 Task: Search one way flight ticket for 4 adults, 2 children, 2 infants in seat and 1 infant on lap in economy from North Bend: Southwest Oregon Regional Airport (was North Bend Municipal) to Greensboro: Piedmont Triad International Airport on 5-1-2023. Choice of flights is Delta. Number of bags: 10 checked bags. Price is upto 30000. Outbound departure time preference is 18:45.
Action: Mouse moved to (243, 322)
Screenshot: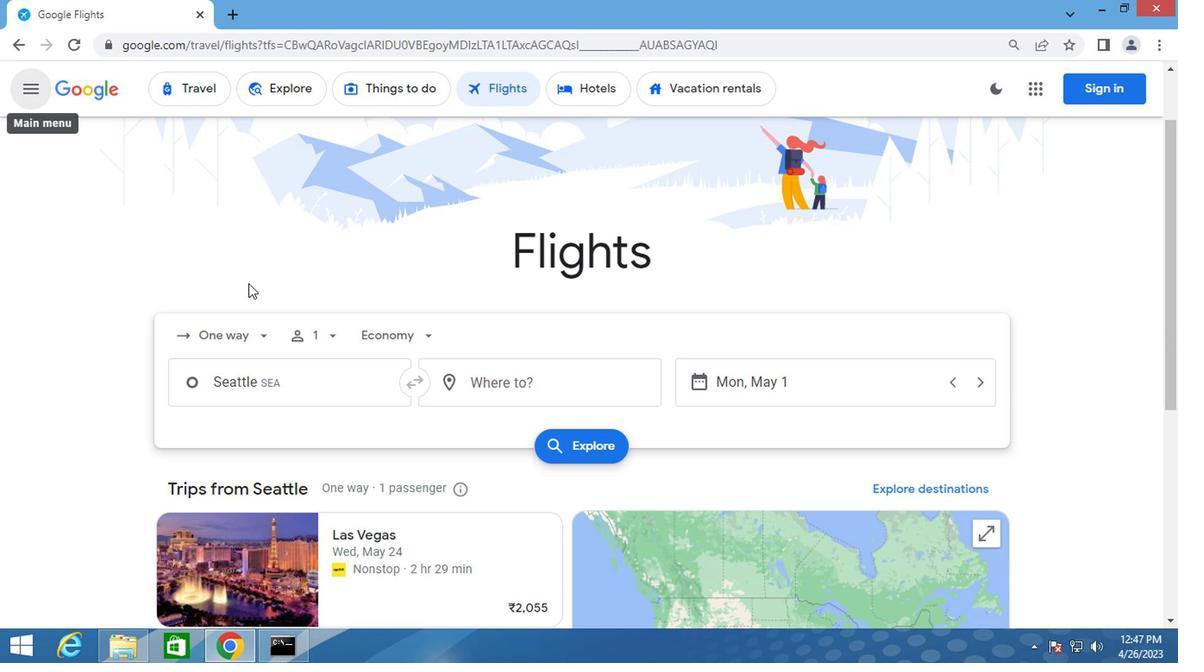 
Action: Mouse pressed left at (243, 322)
Screenshot: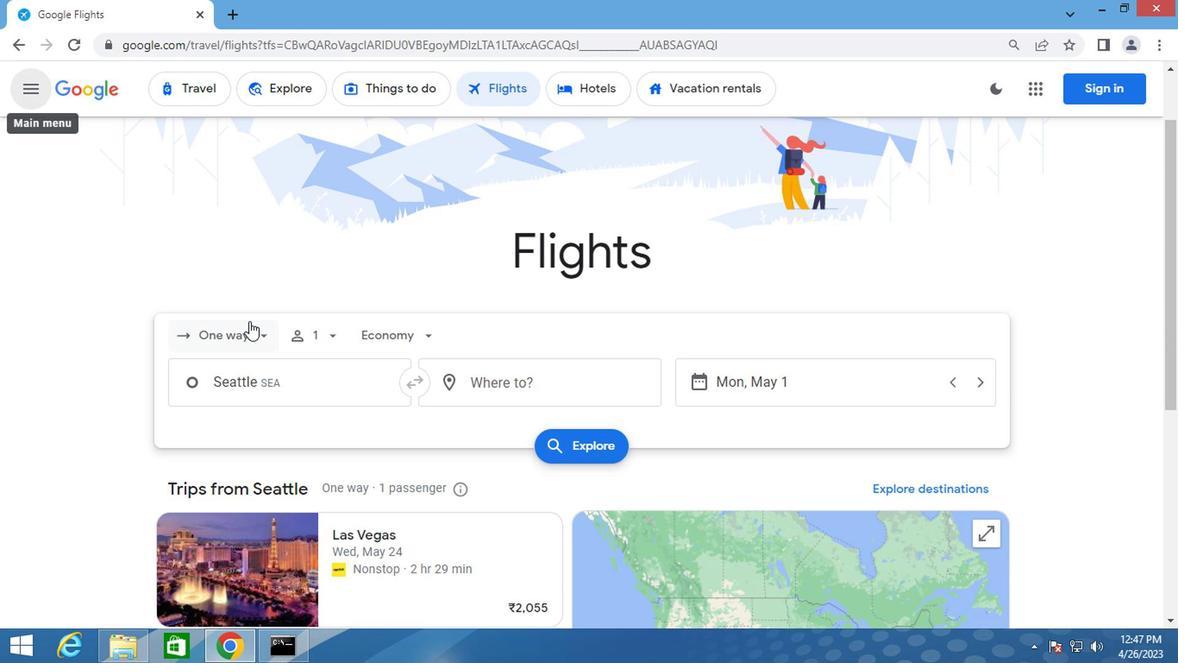 
Action: Mouse moved to (229, 407)
Screenshot: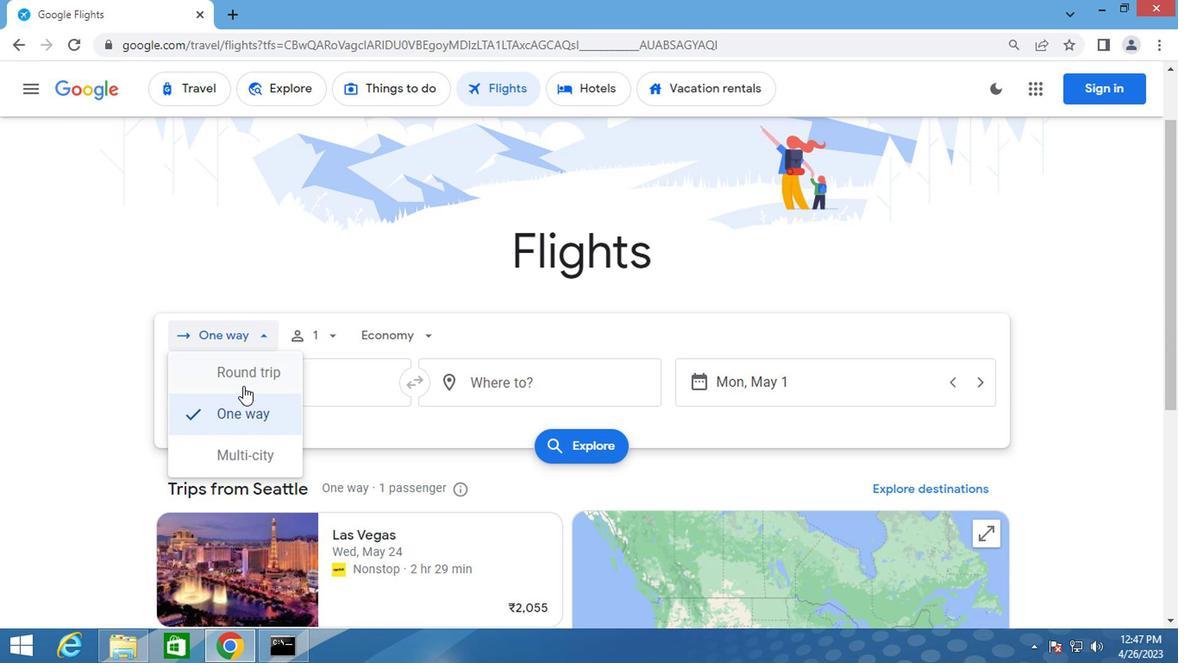 
Action: Mouse pressed left at (229, 407)
Screenshot: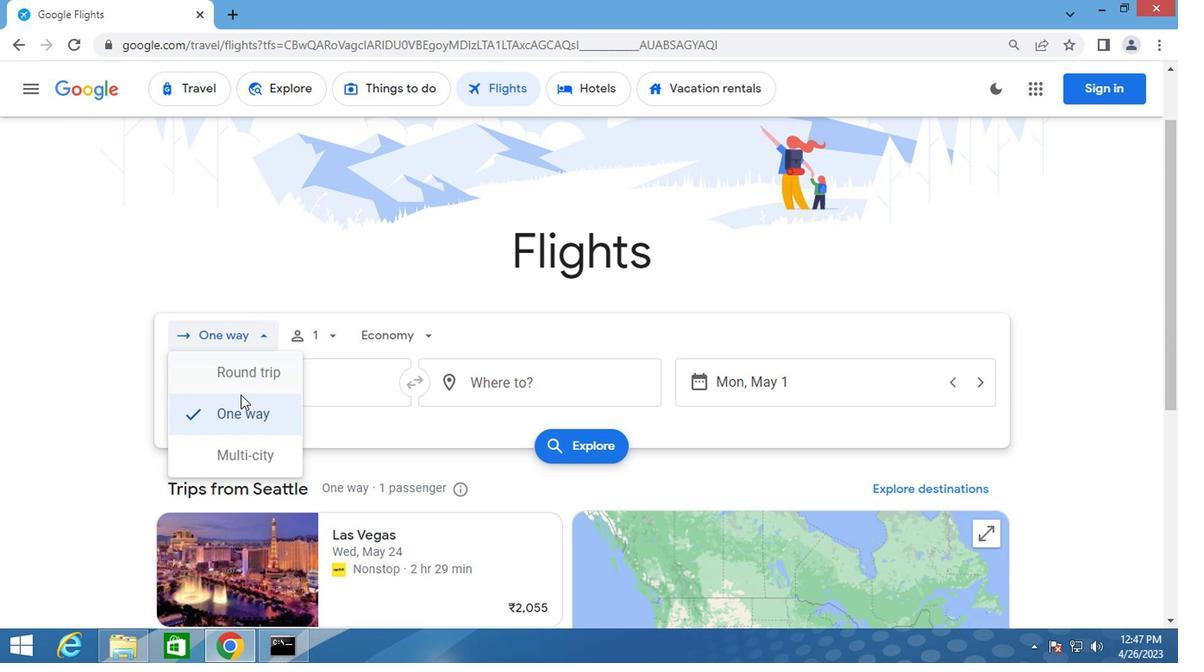 
Action: Mouse moved to (329, 332)
Screenshot: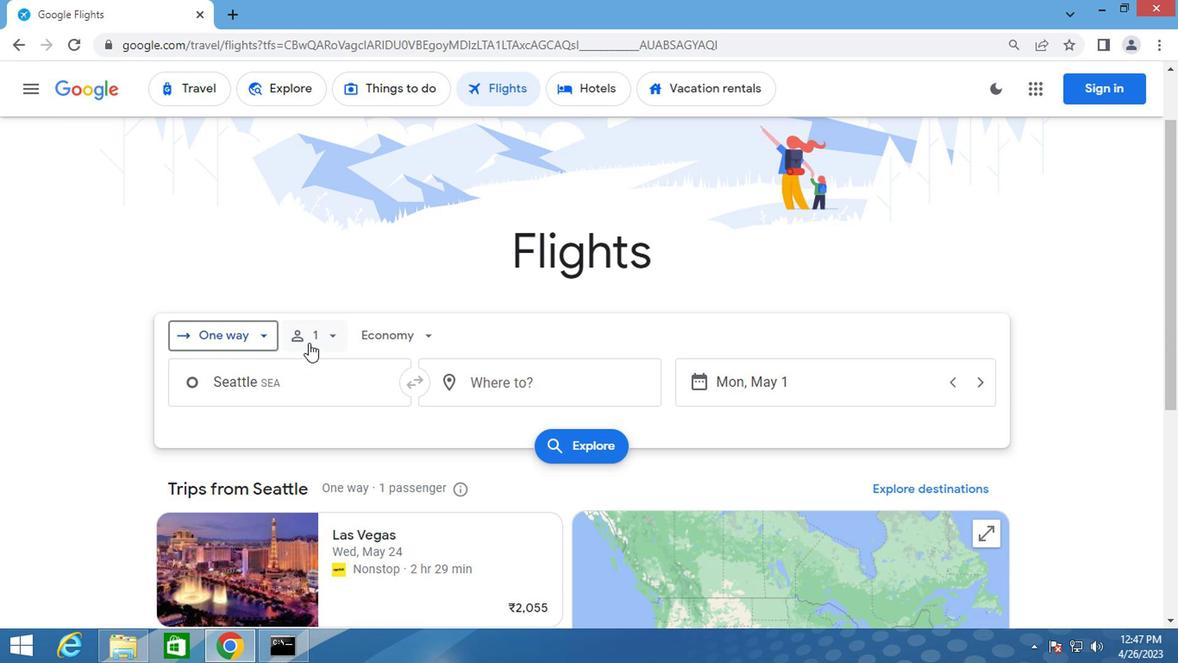 
Action: Mouse pressed left at (329, 332)
Screenshot: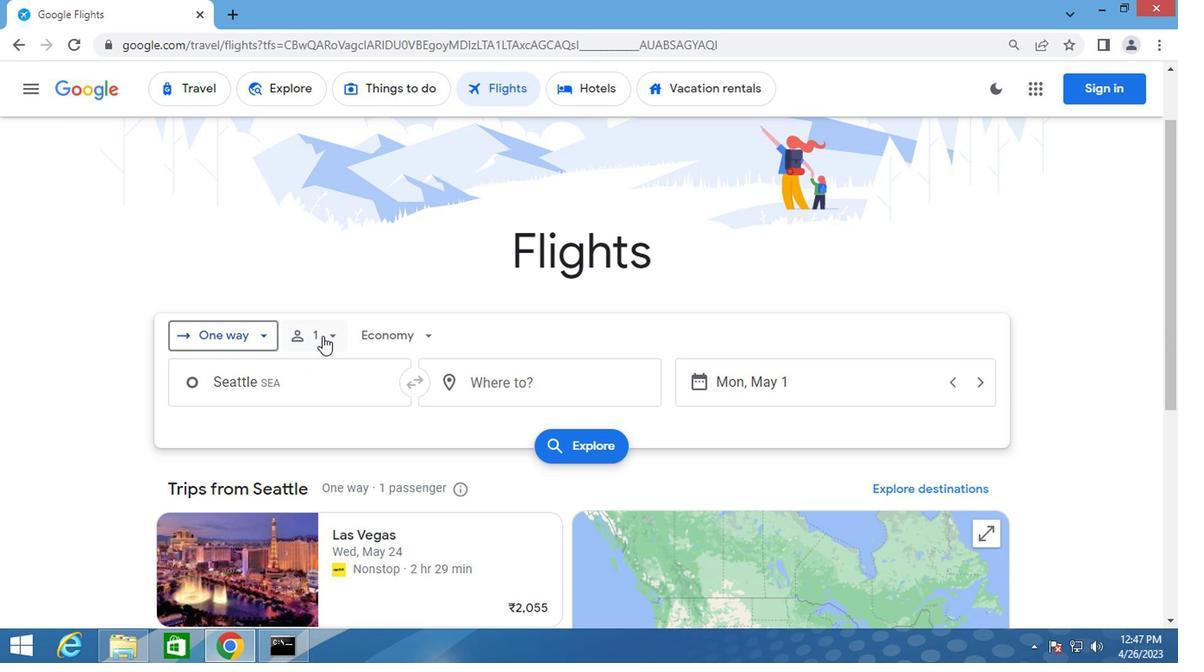 
Action: Mouse moved to (458, 379)
Screenshot: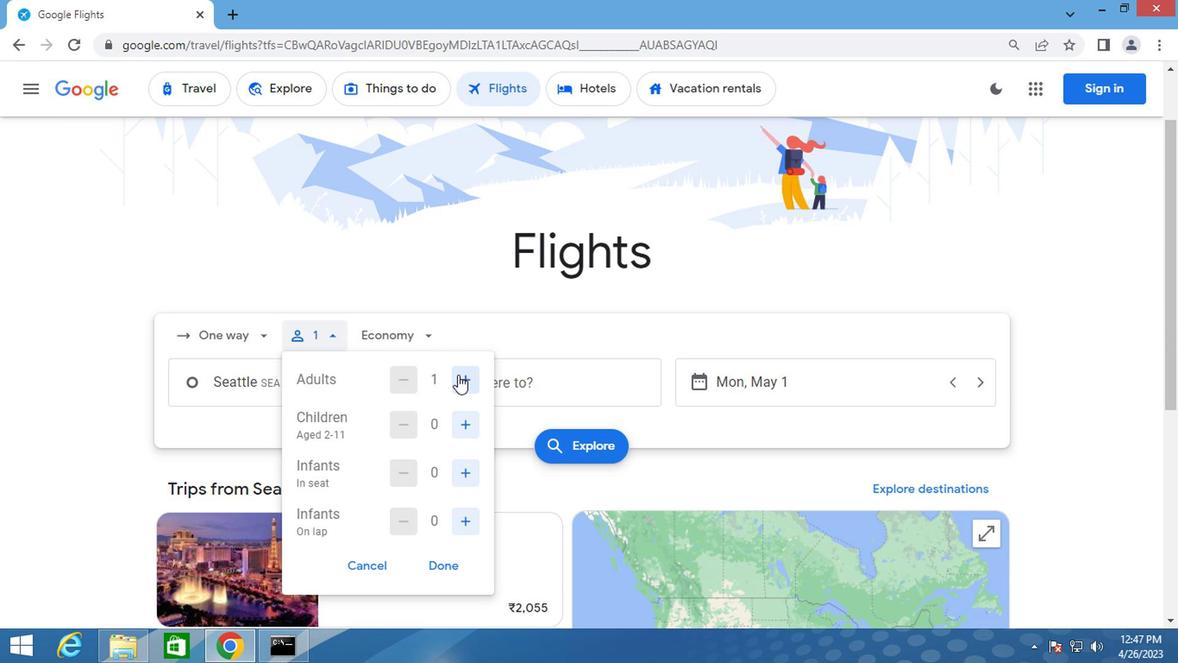 
Action: Mouse pressed left at (458, 379)
Screenshot: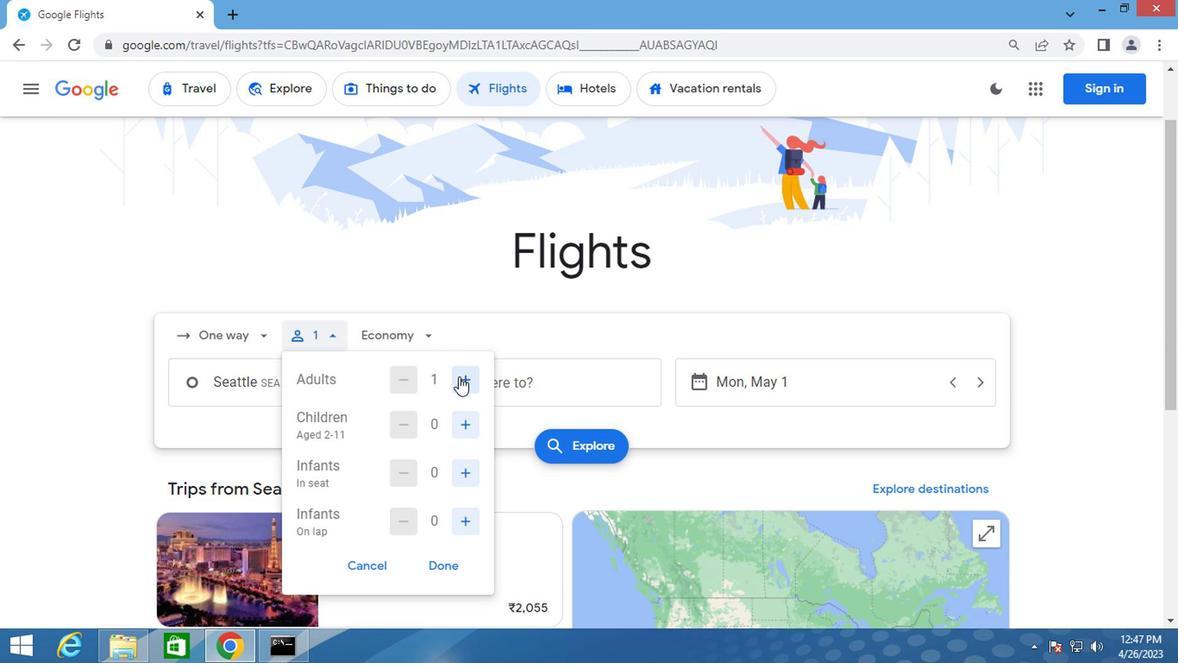 
Action: Mouse moved to (459, 379)
Screenshot: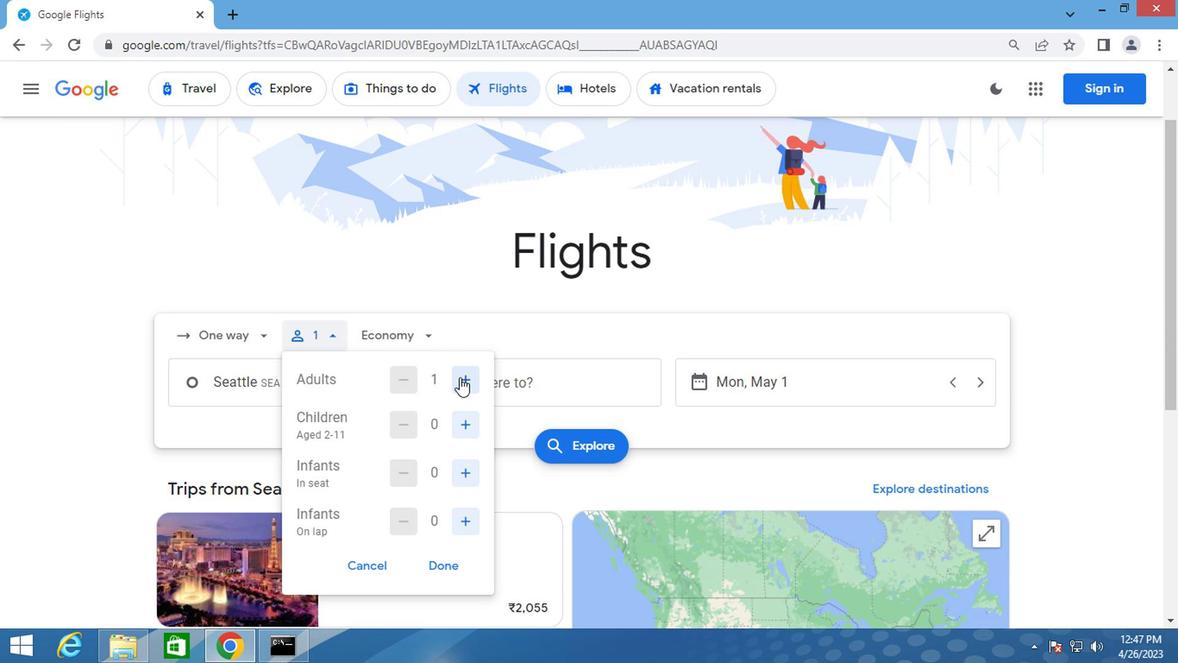 
Action: Mouse pressed left at (459, 379)
Screenshot: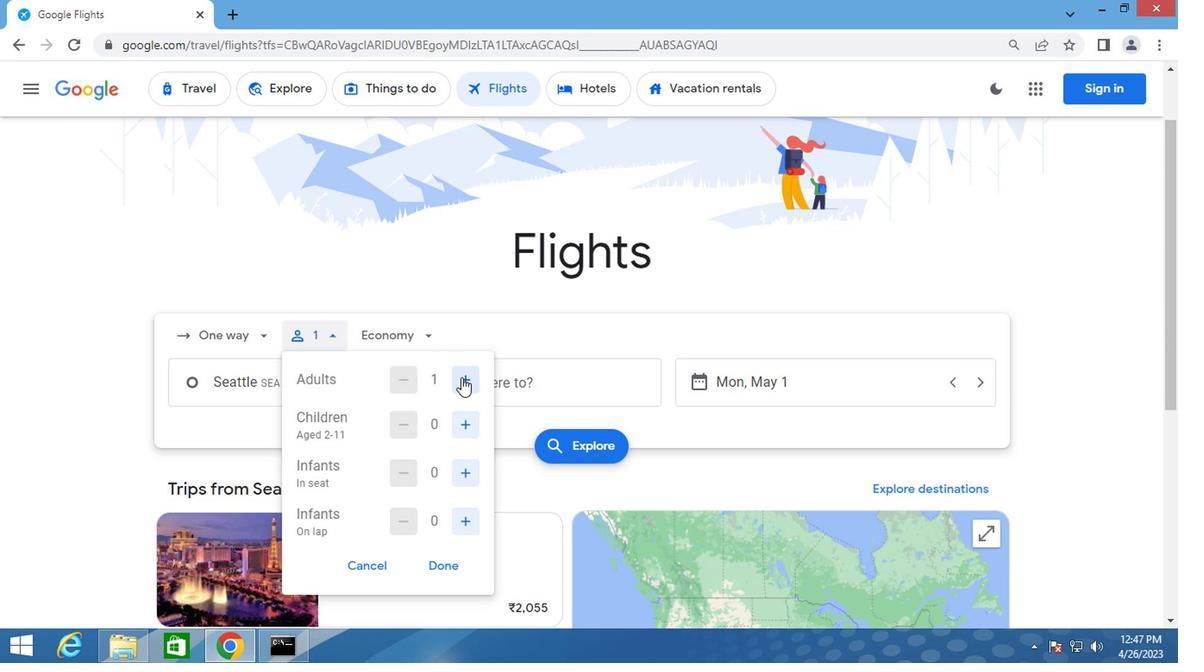 
Action: Mouse moved to (460, 379)
Screenshot: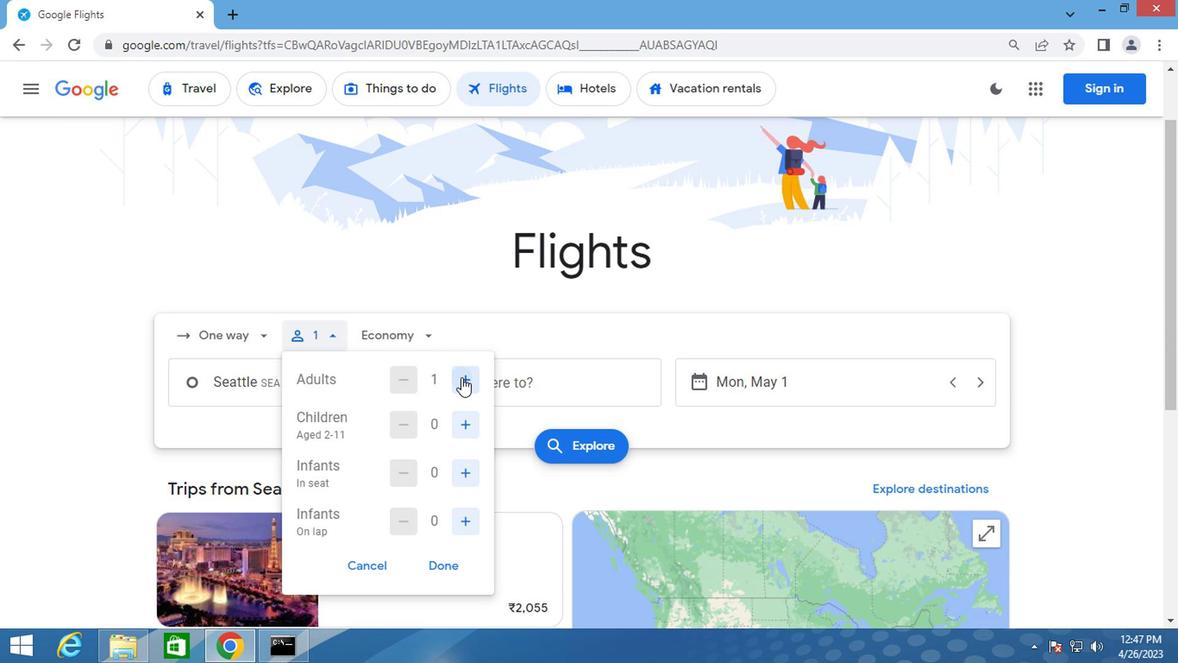 
Action: Mouse pressed left at (460, 379)
Screenshot: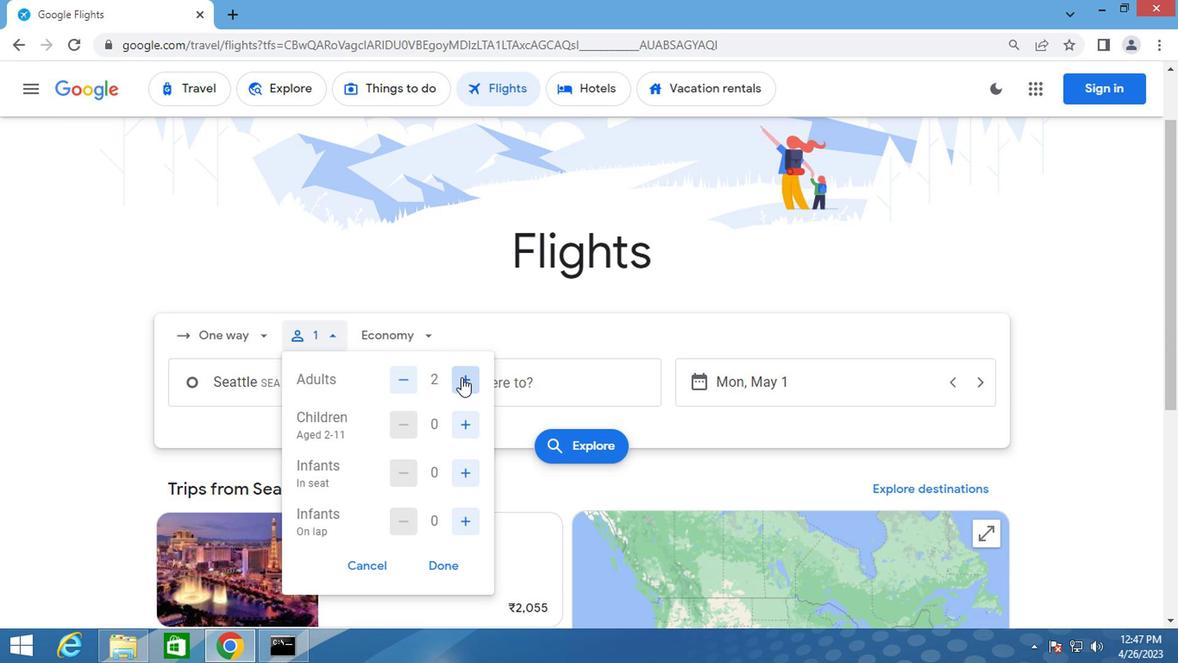 
Action: Mouse moved to (464, 423)
Screenshot: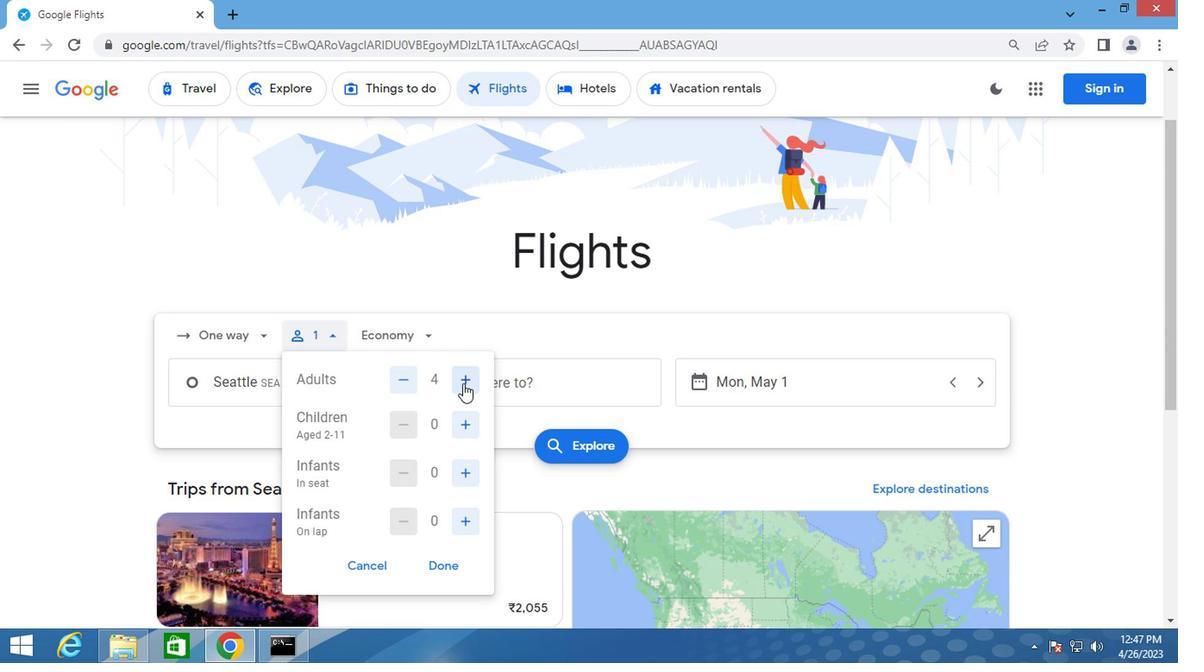 
Action: Mouse pressed left at (464, 423)
Screenshot: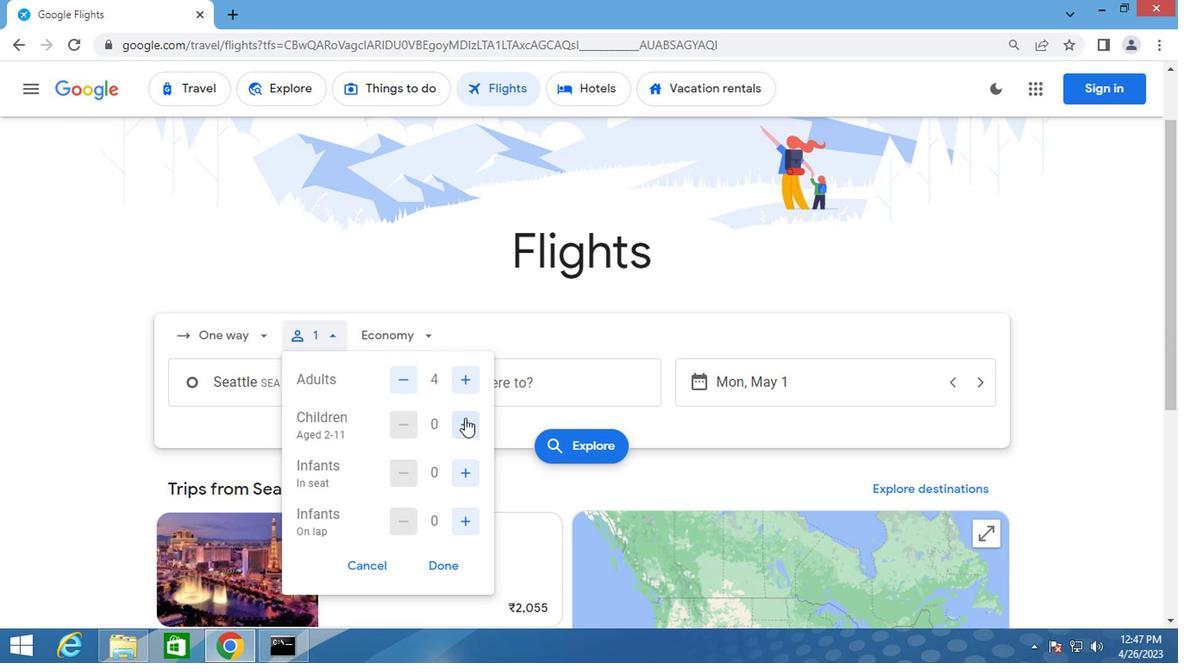 
Action: Mouse pressed left at (464, 423)
Screenshot: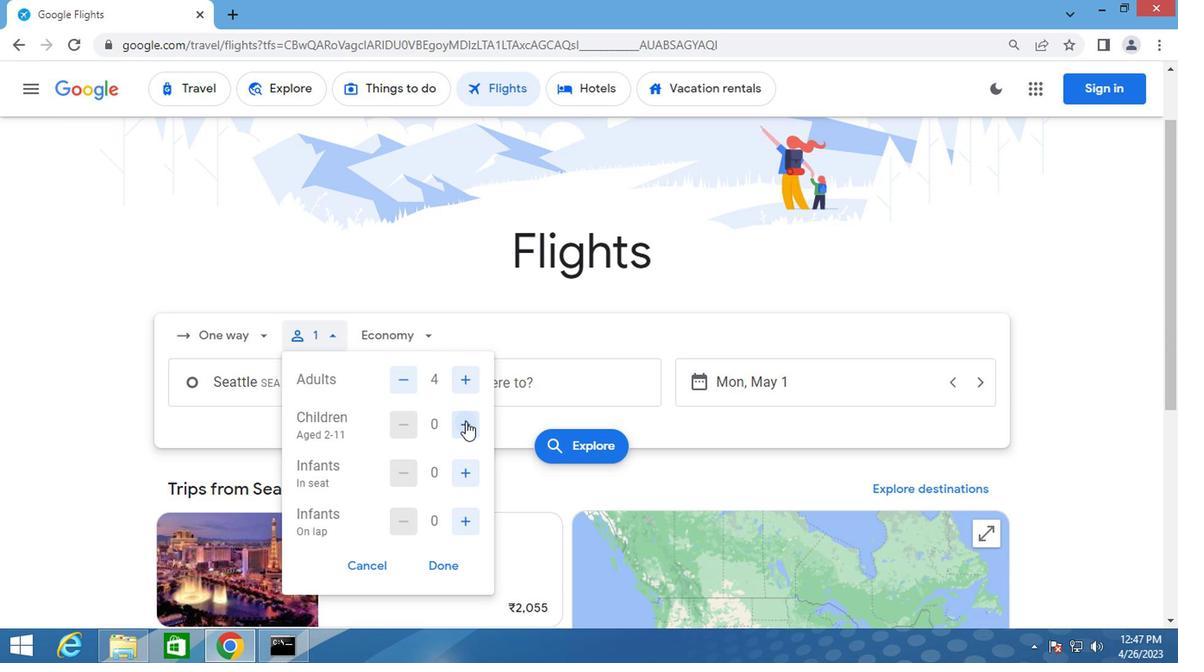 
Action: Mouse moved to (461, 464)
Screenshot: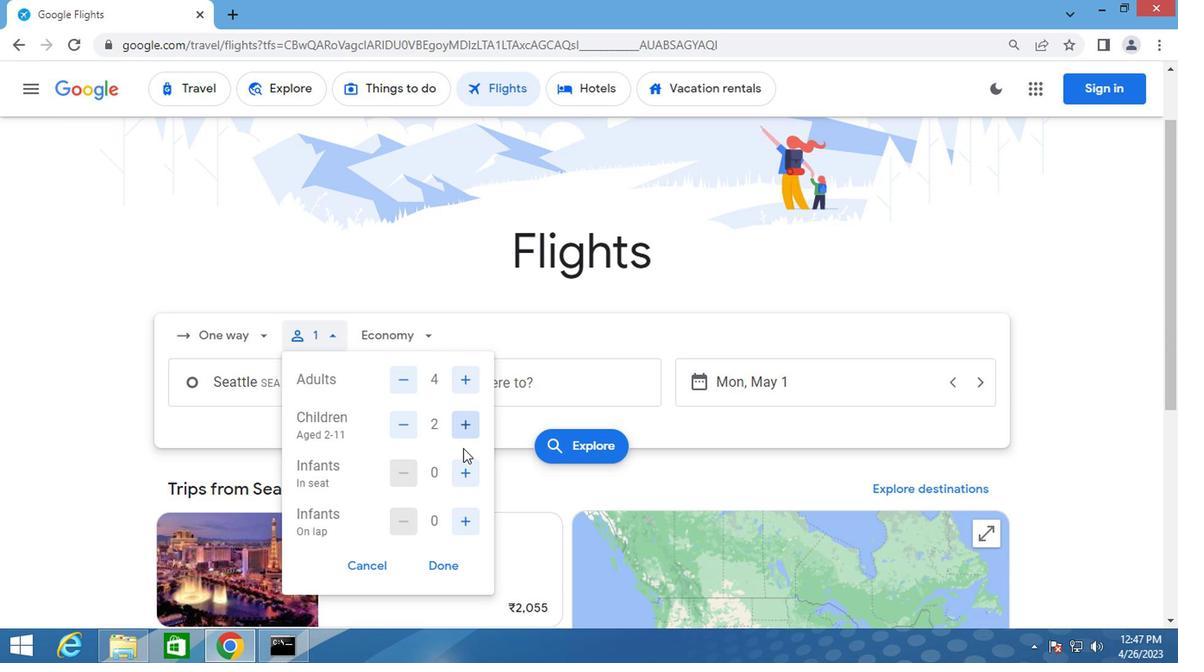 
Action: Mouse pressed left at (461, 464)
Screenshot: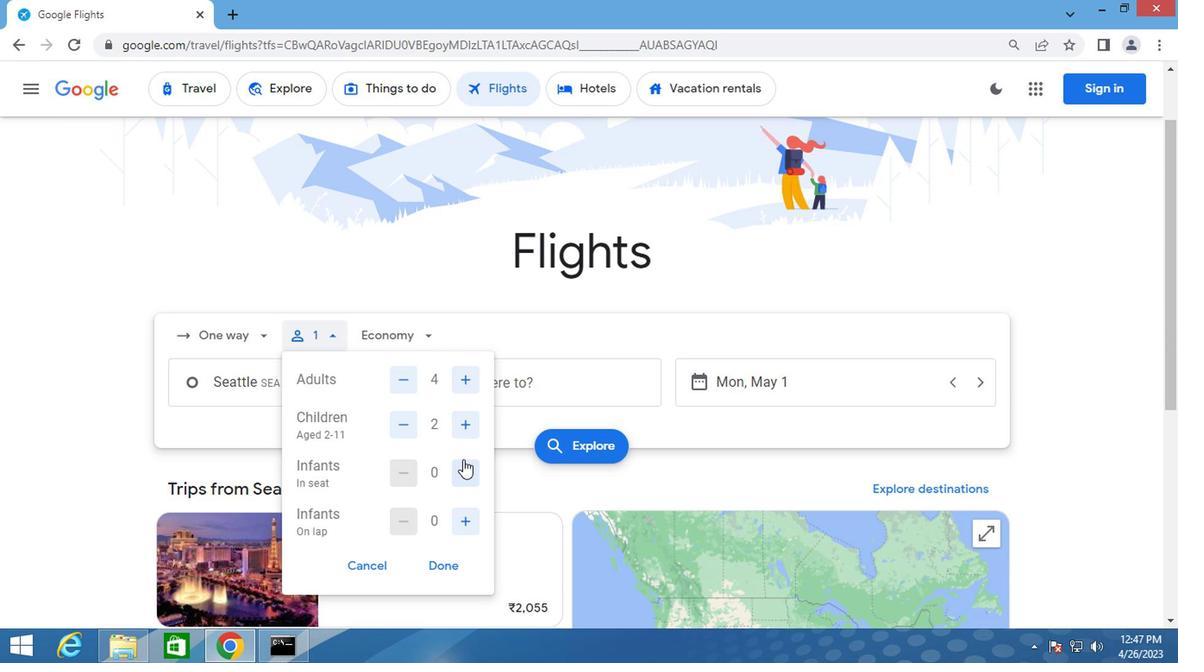 
Action: Mouse pressed left at (461, 464)
Screenshot: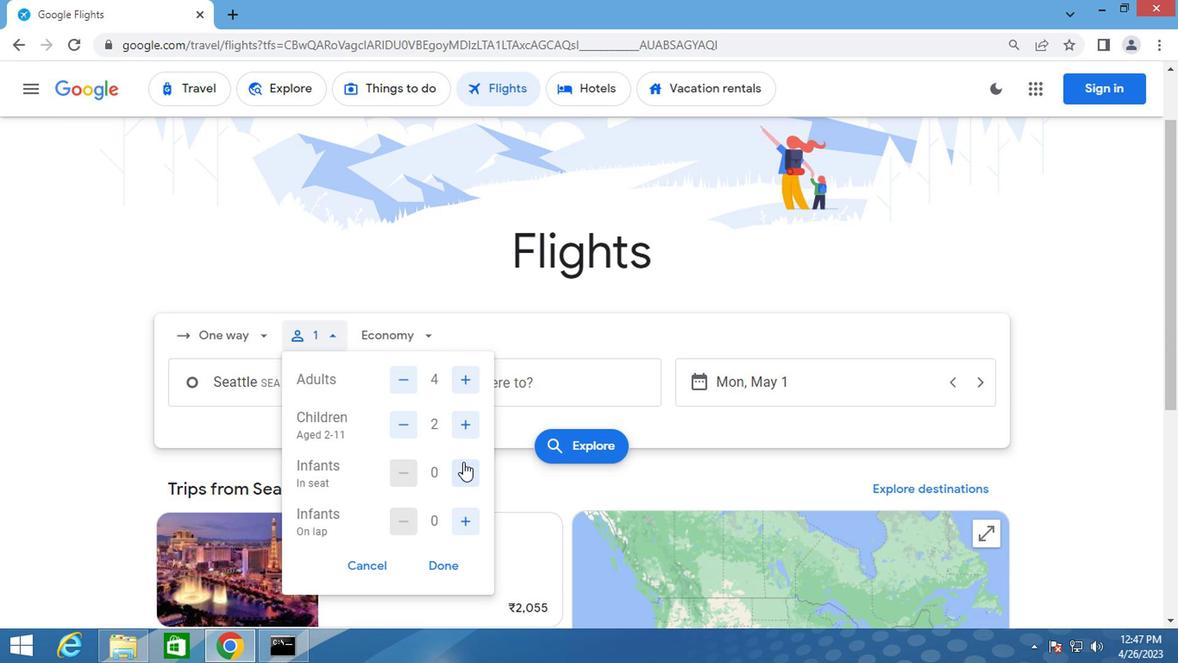 
Action: Mouse moved to (462, 519)
Screenshot: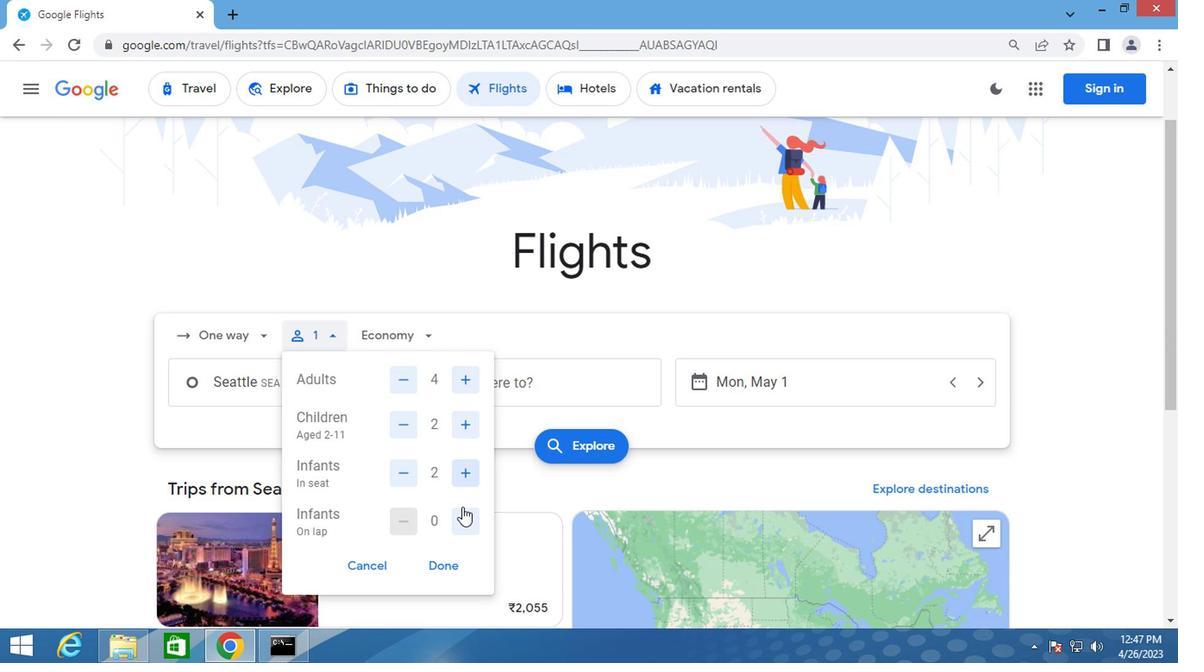 
Action: Mouse pressed left at (462, 519)
Screenshot: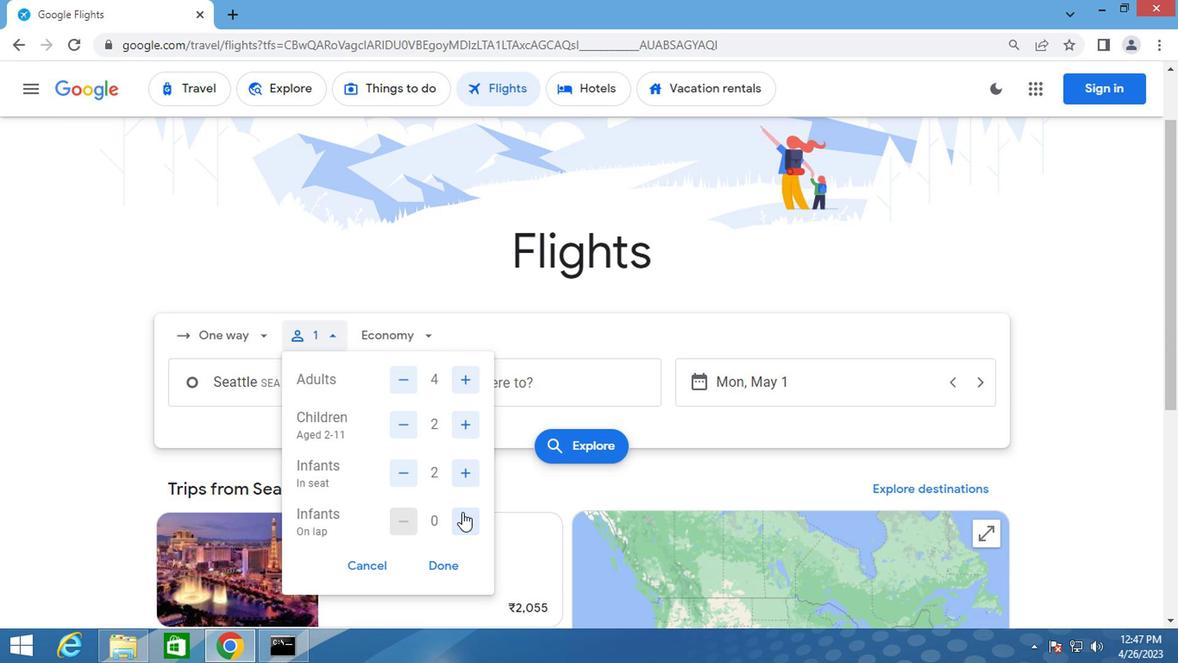 
Action: Mouse moved to (419, 333)
Screenshot: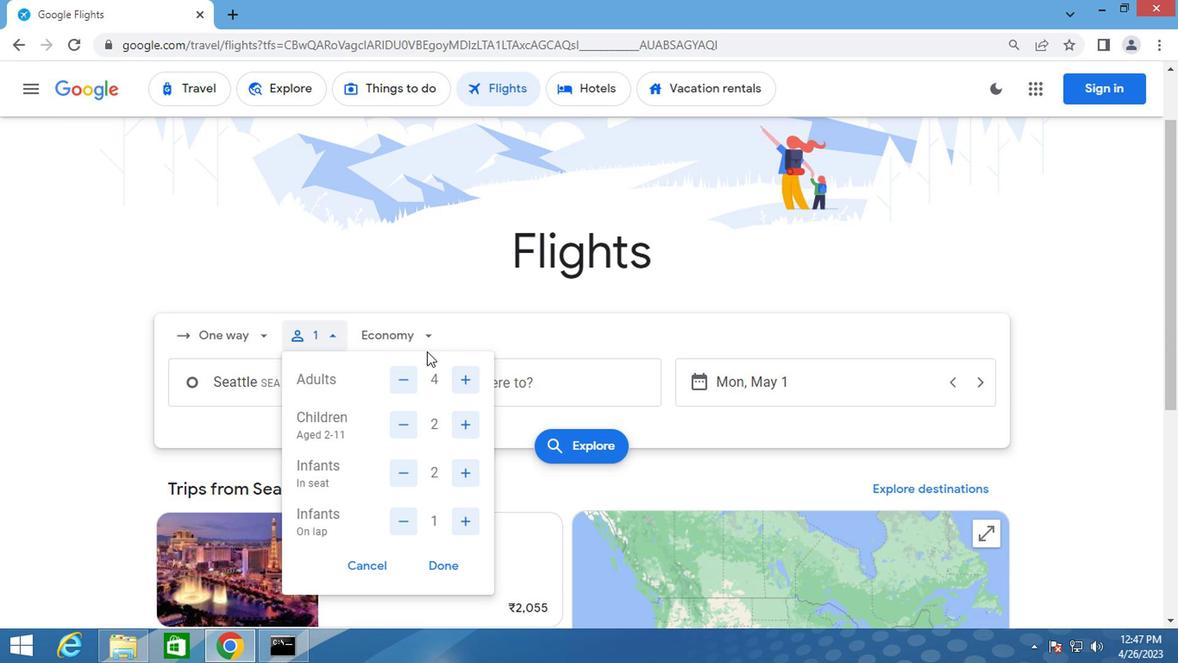 
Action: Mouse pressed left at (419, 333)
Screenshot: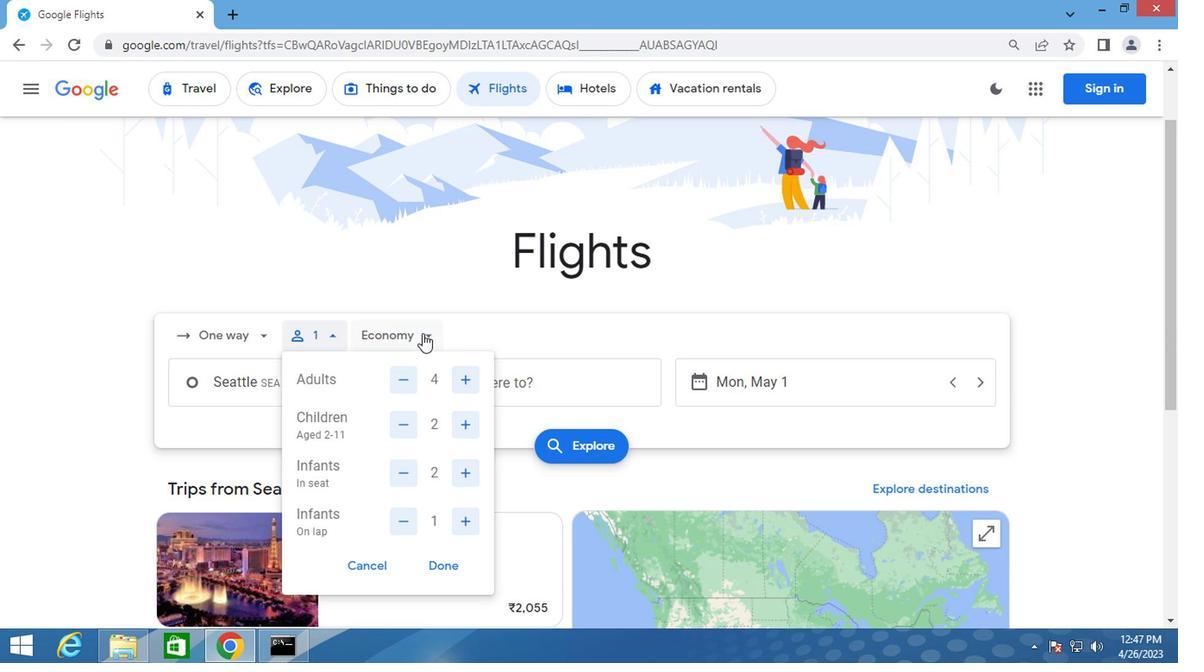 
Action: Mouse moved to (445, 375)
Screenshot: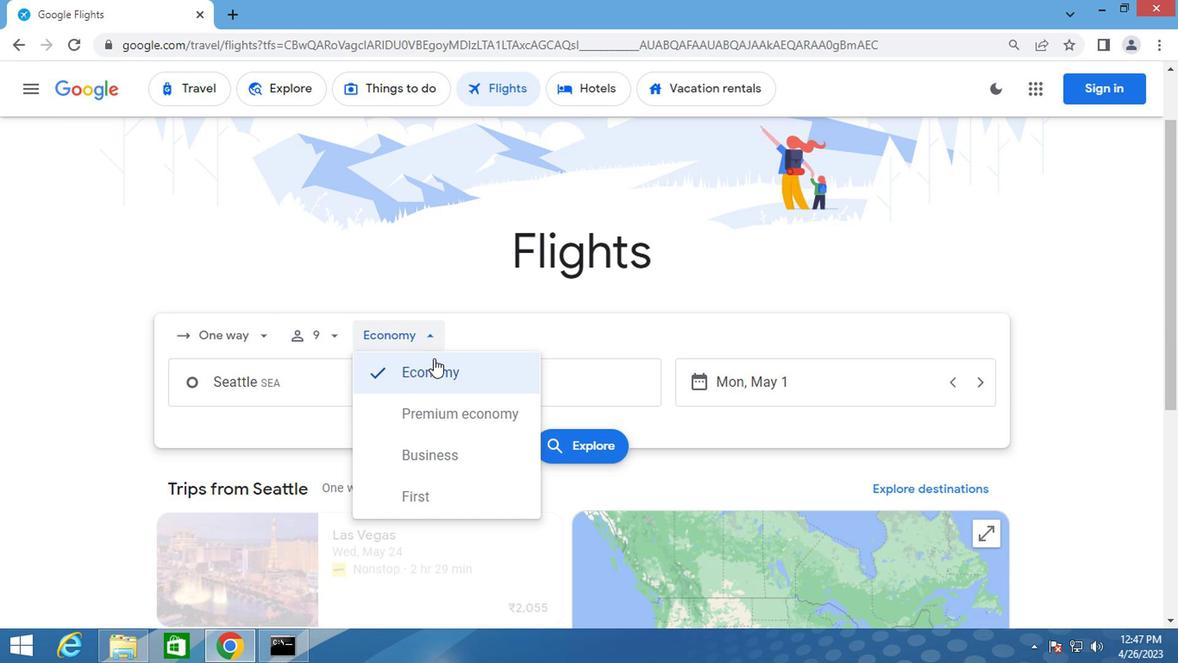 
Action: Mouse pressed left at (445, 375)
Screenshot: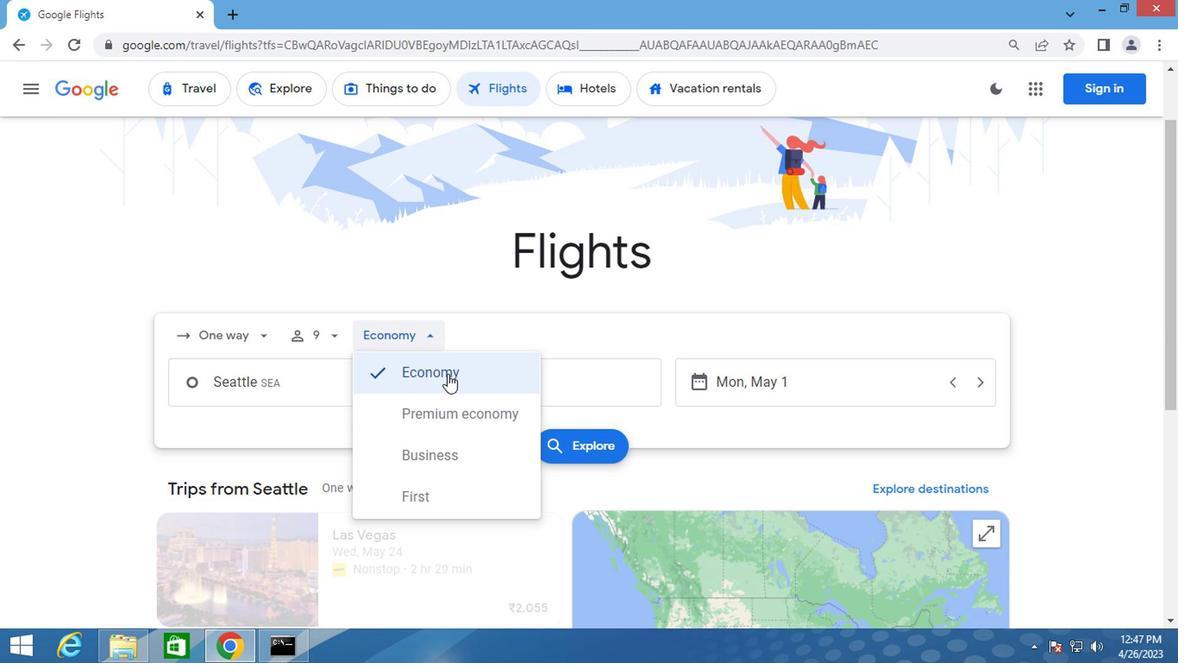 
Action: Mouse moved to (327, 384)
Screenshot: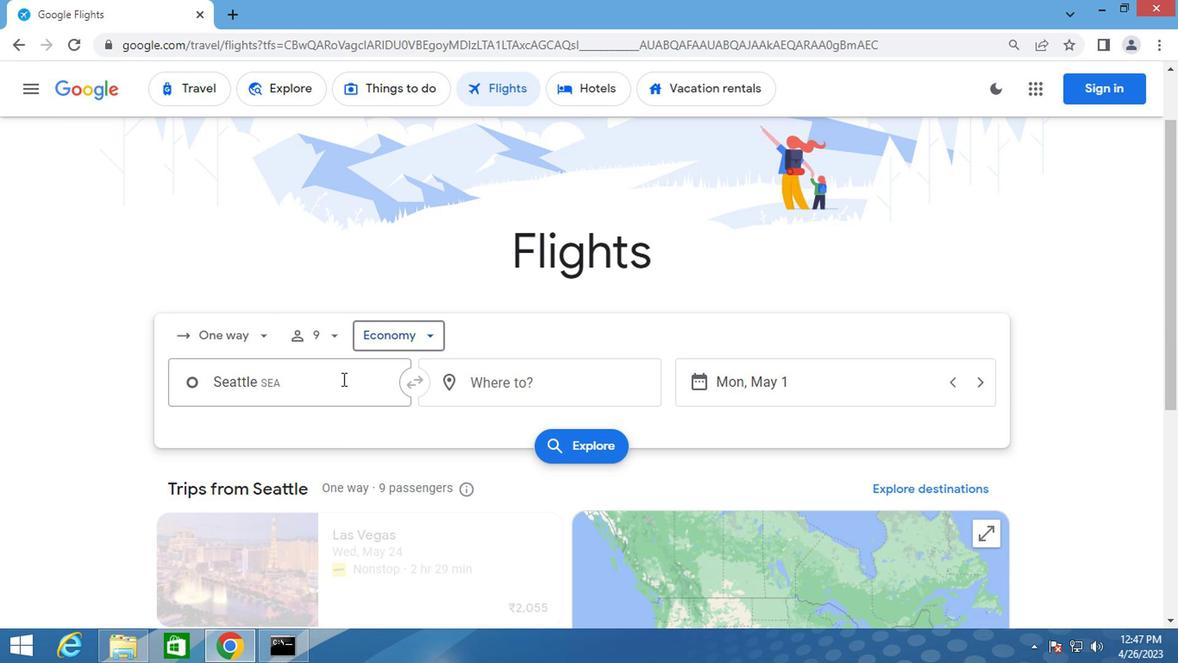
Action: Mouse pressed left at (327, 384)
Screenshot: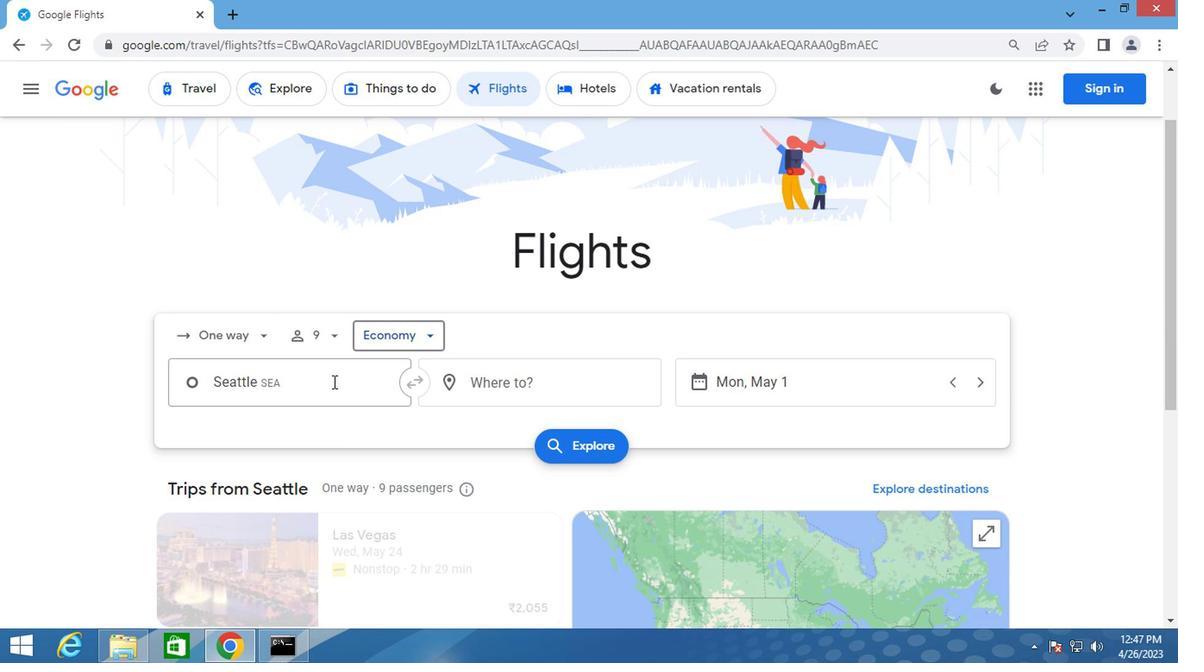 
Action: Key pressed north<Key.space>bend
Screenshot: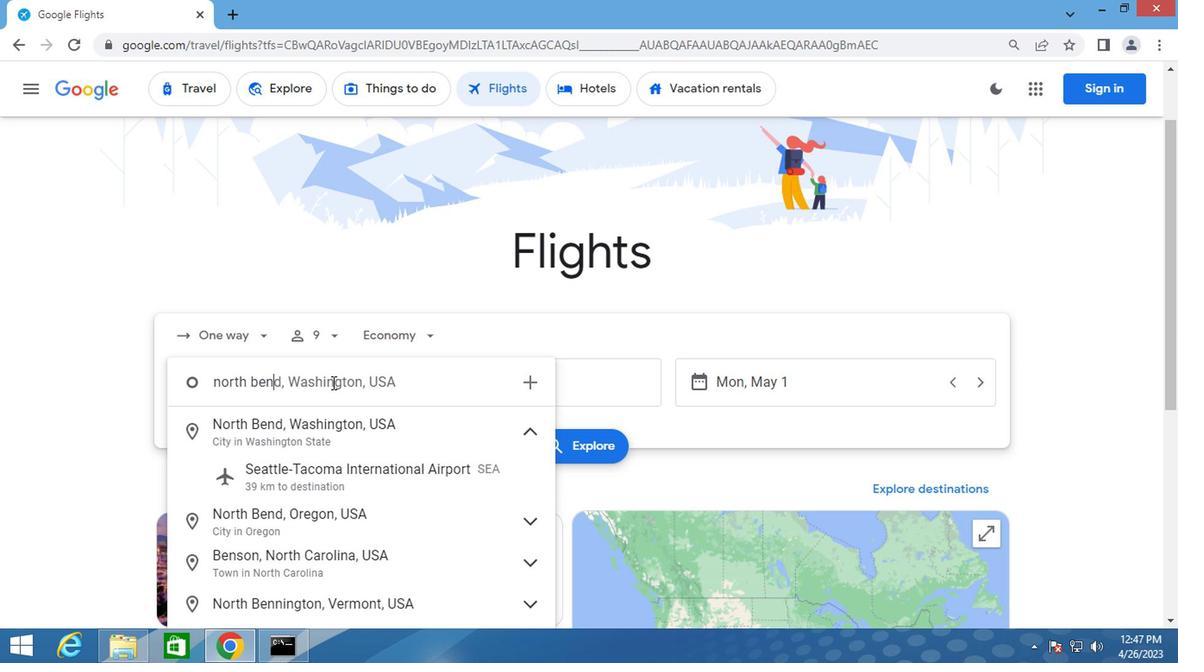 
Action: Mouse moved to (310, 463)
Screenshot: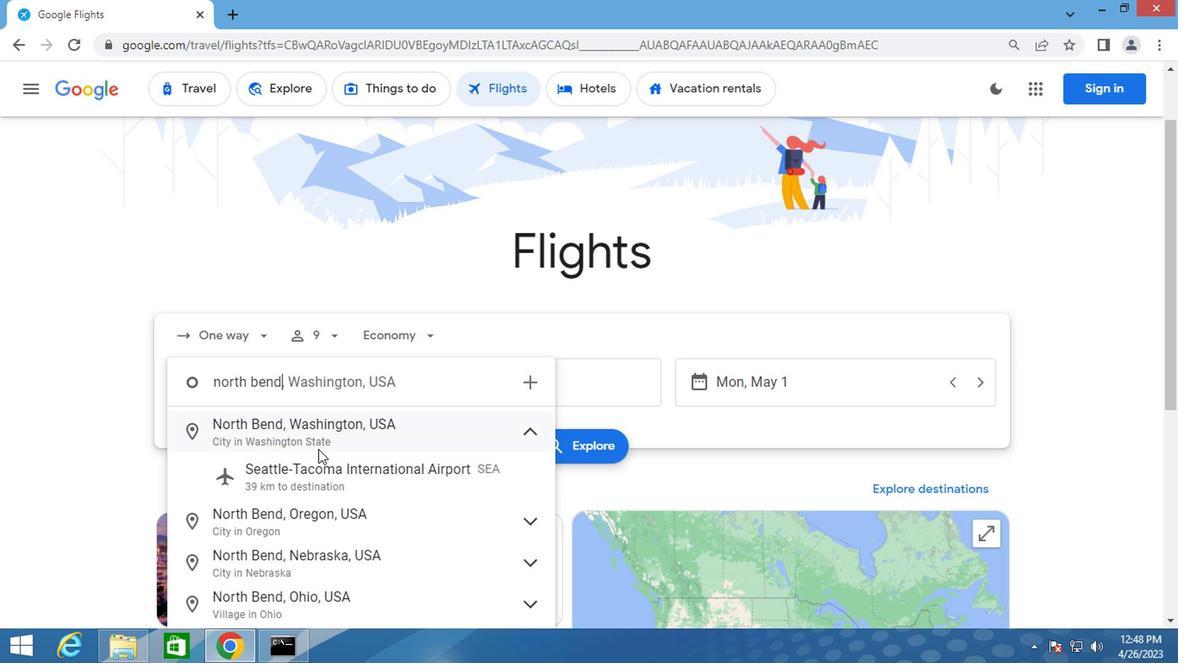 
Action: Mouse pressed left at (310, 463)
Screenshot: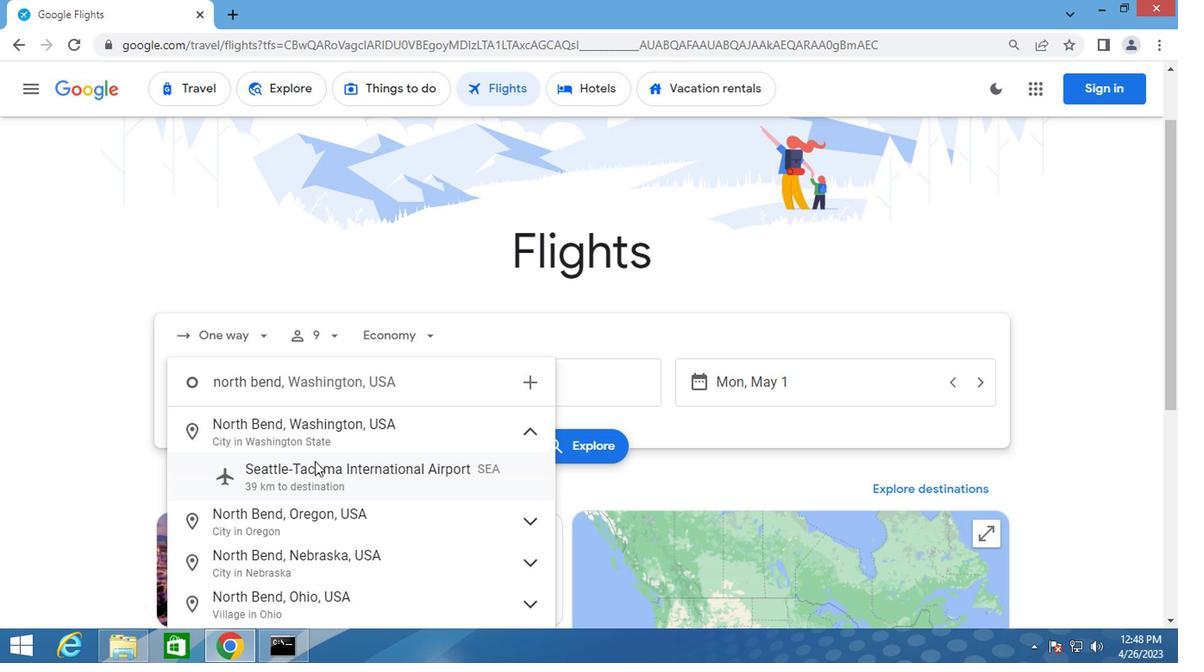
Action: Mouse moved to (494, 383)
Screenshot: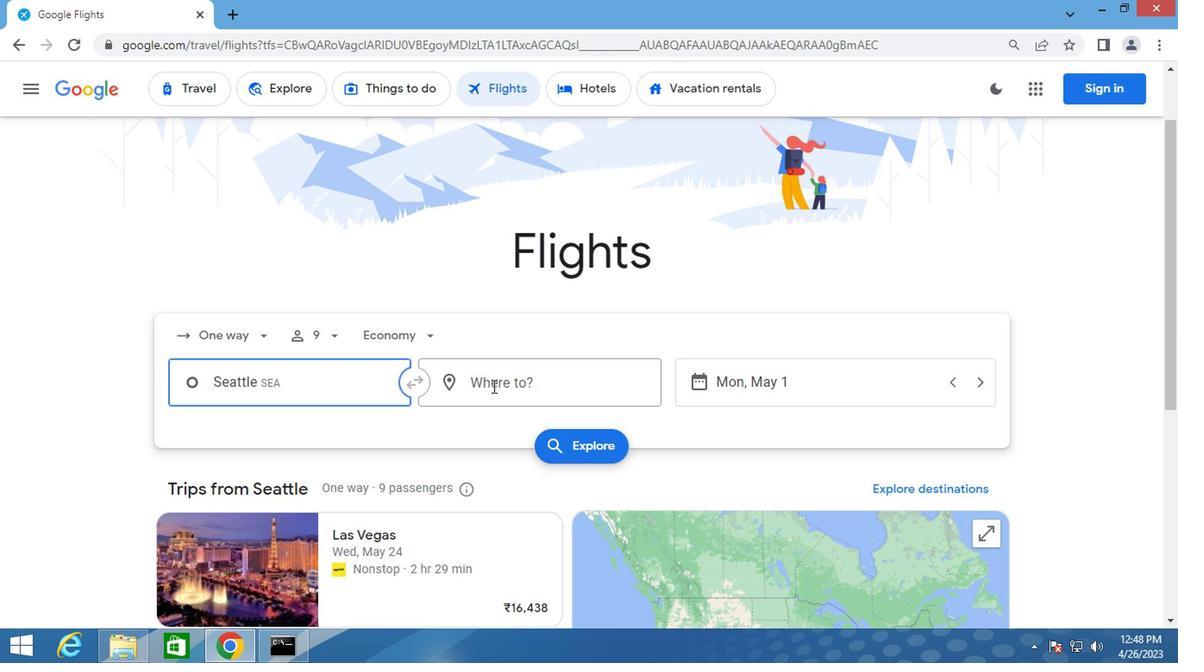 
Action: Mouse pressed left at (494, 383)
Screenshot: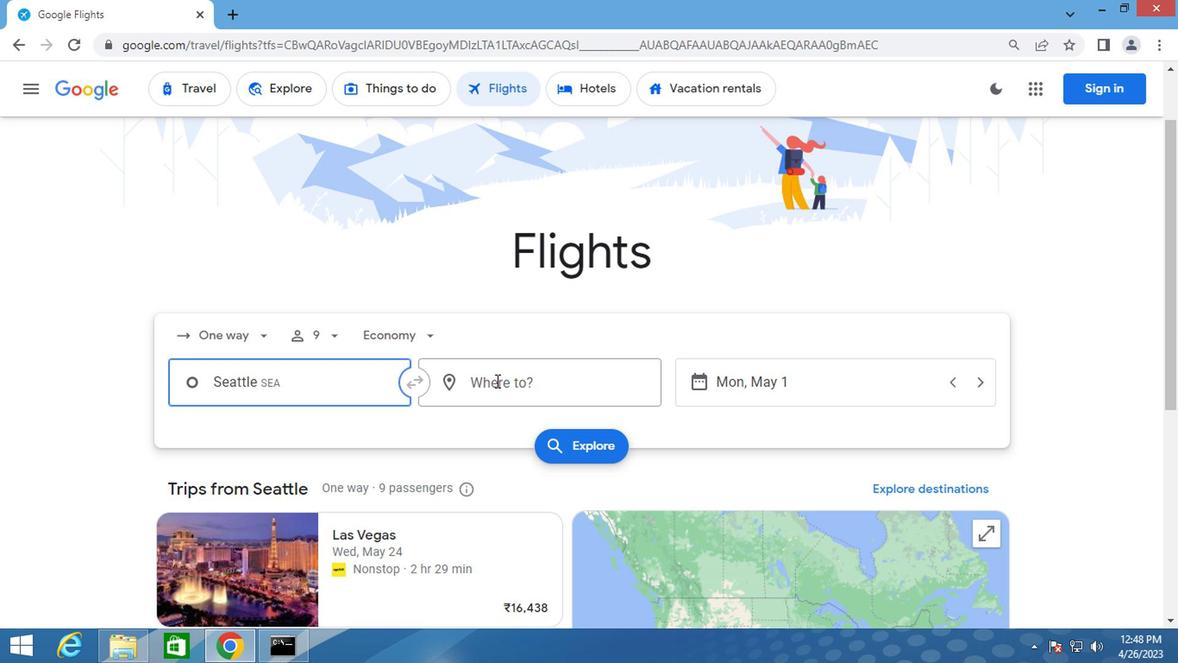
Action: Key pressed greensv<Key.backspace>bor
Screenshot: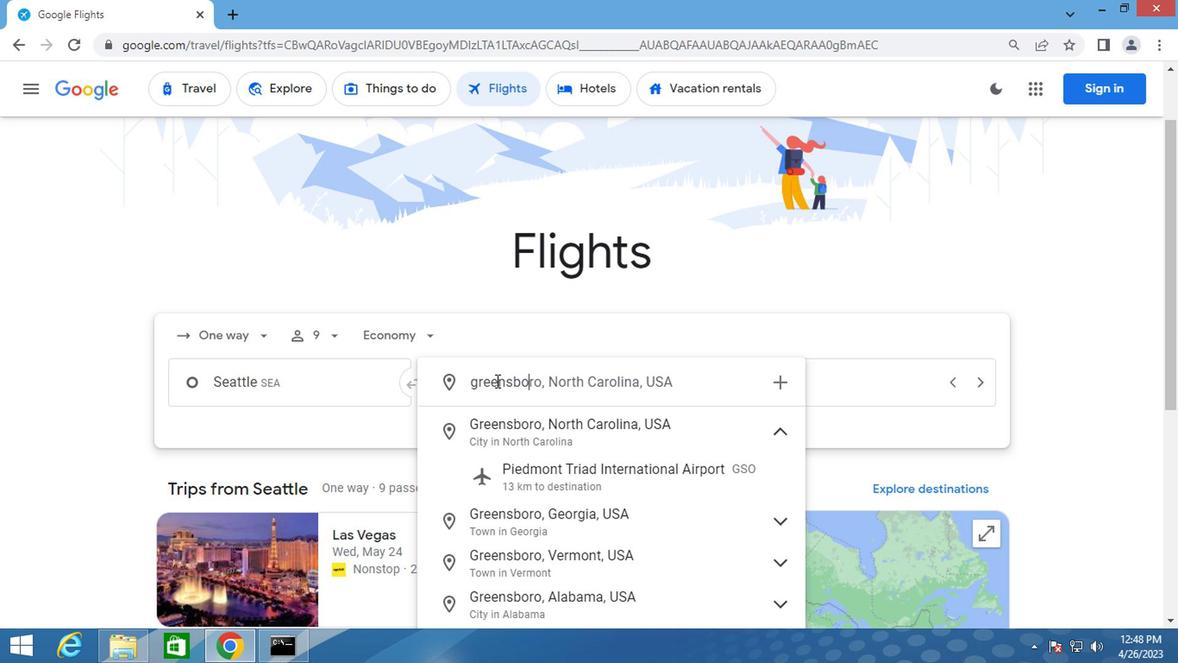 
Action: Mouse moved to (513, 472)
Screenshot: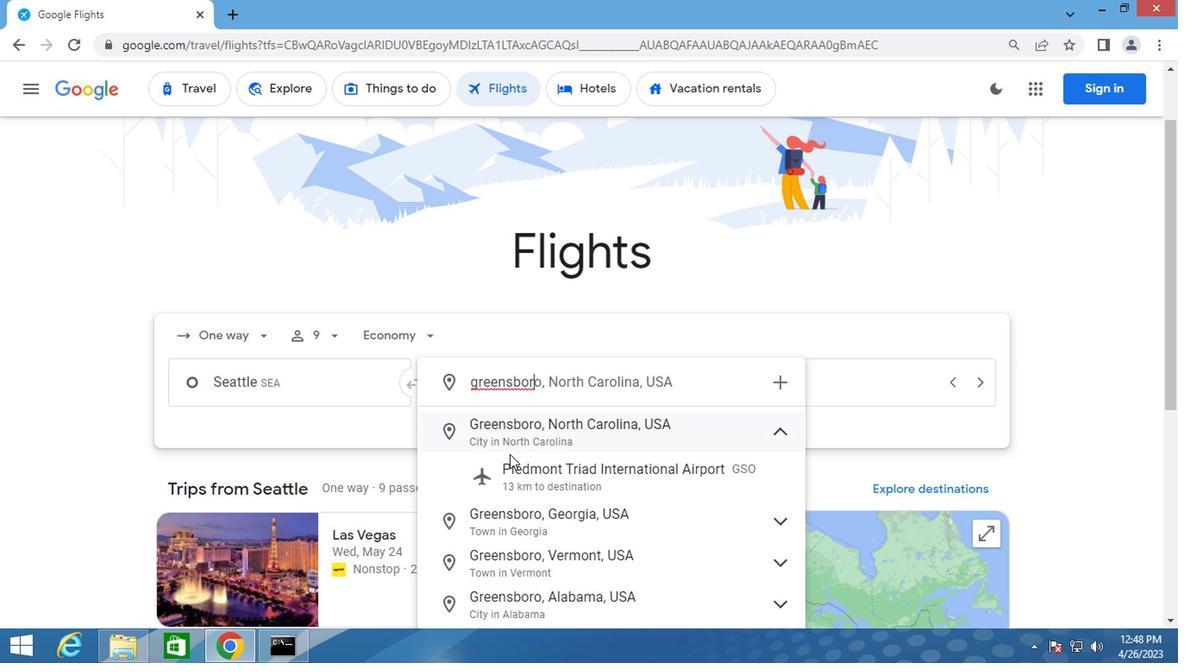 
Action: Mouse pressed left at (513, 472)
Screenshot: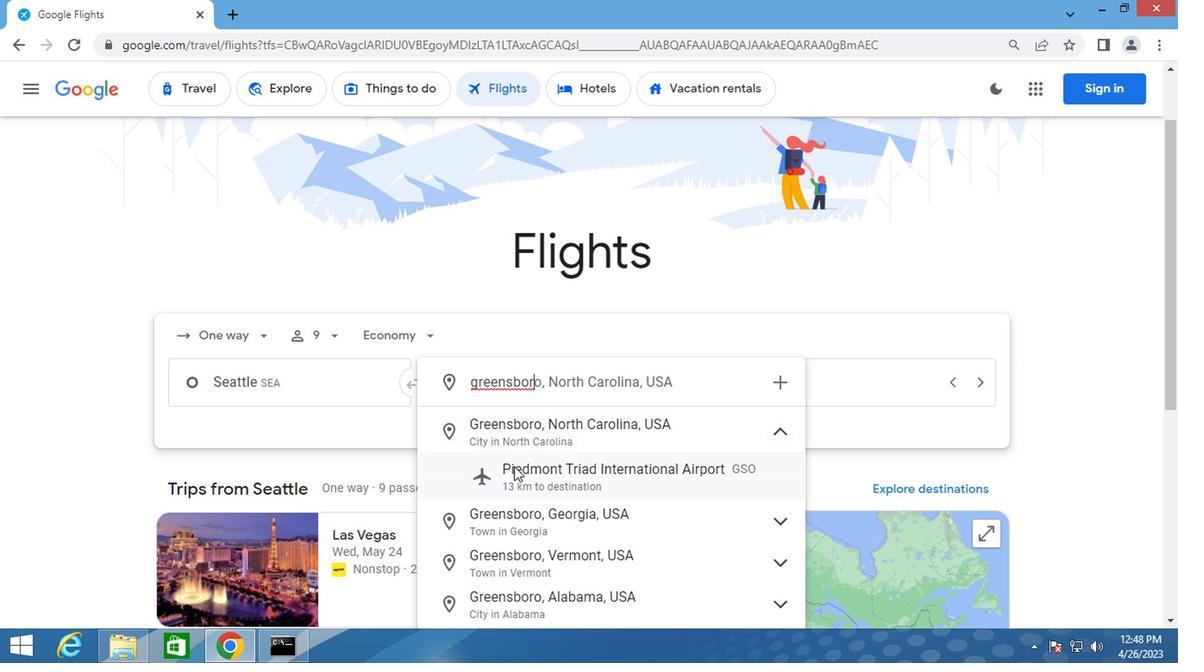 
Action: Mouse moved to (788, 376)
Screenshot: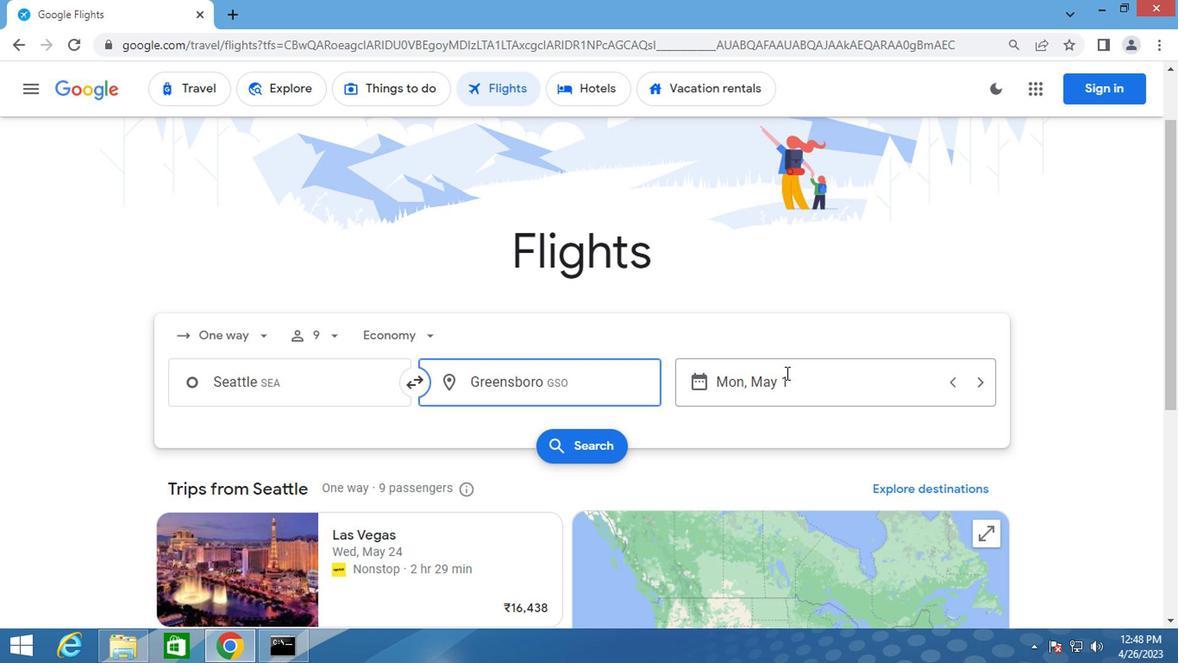 
Action: Mouse pressed left at (788, 376)
Screenshot: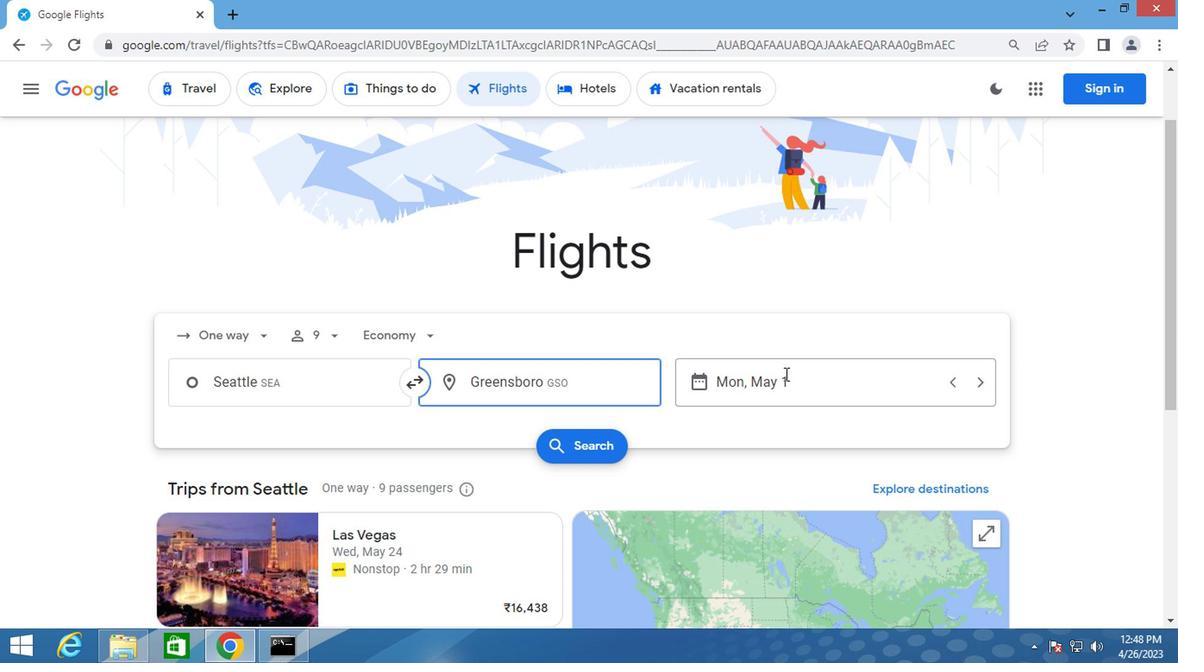 
Action: Mouse moved to (769, 318)
Screenshot: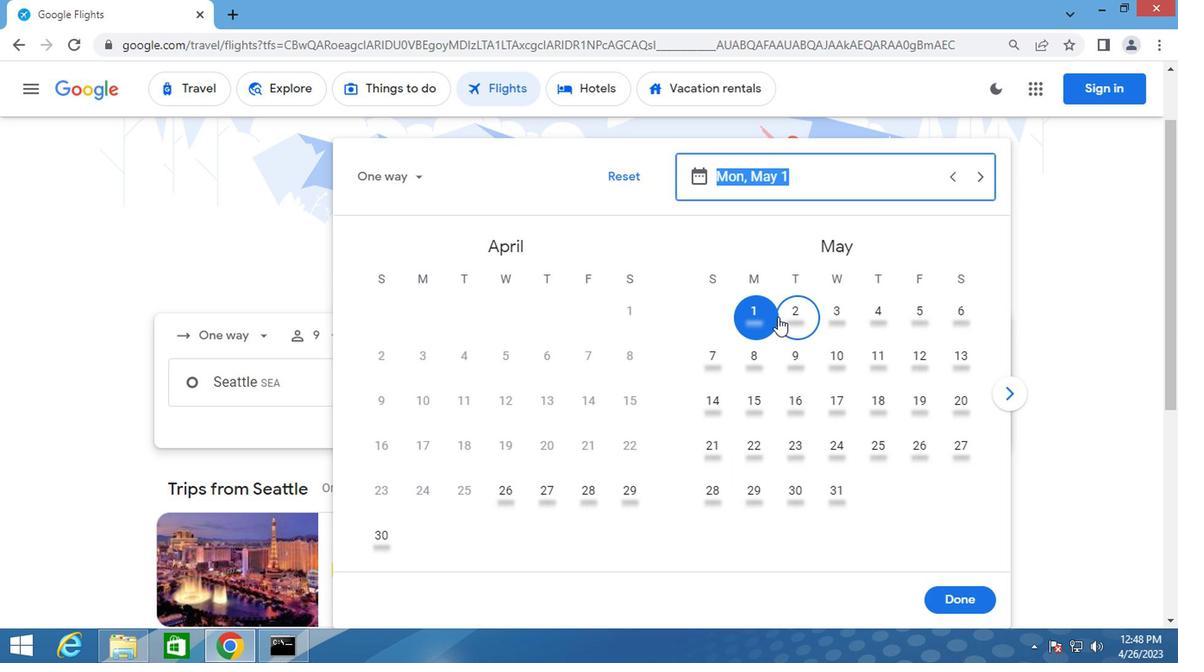 
Action: Mouse pressed left at (769, 318)
Screenshot: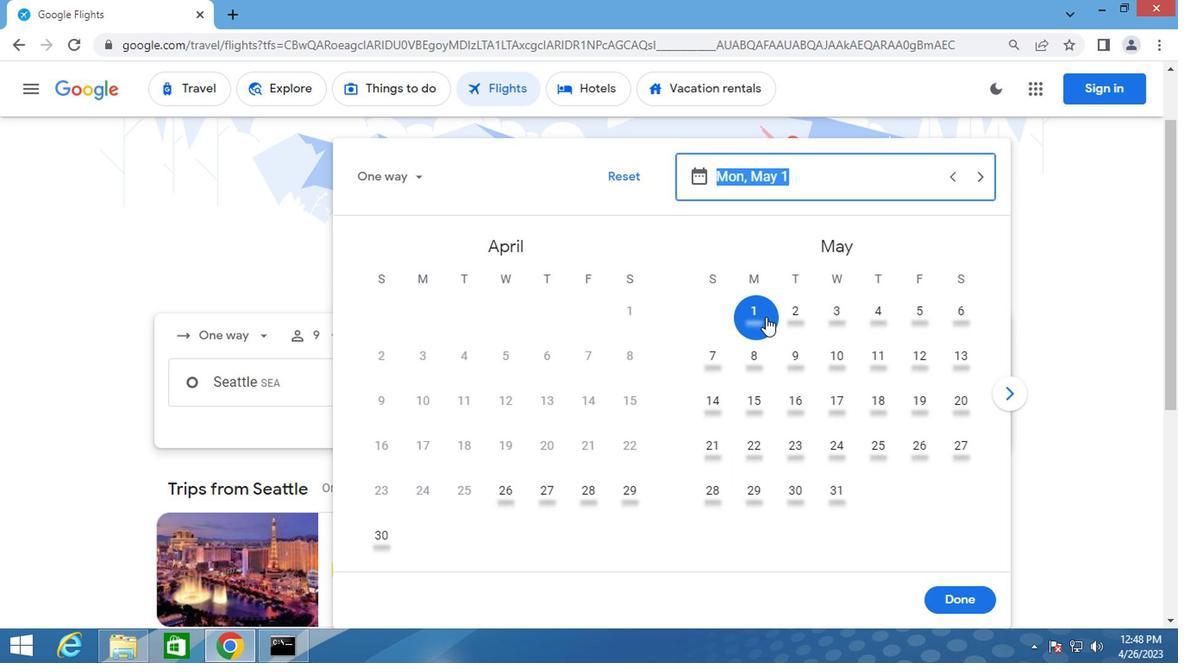 
Action: Mouse moved to (952, 605)
Screenshot: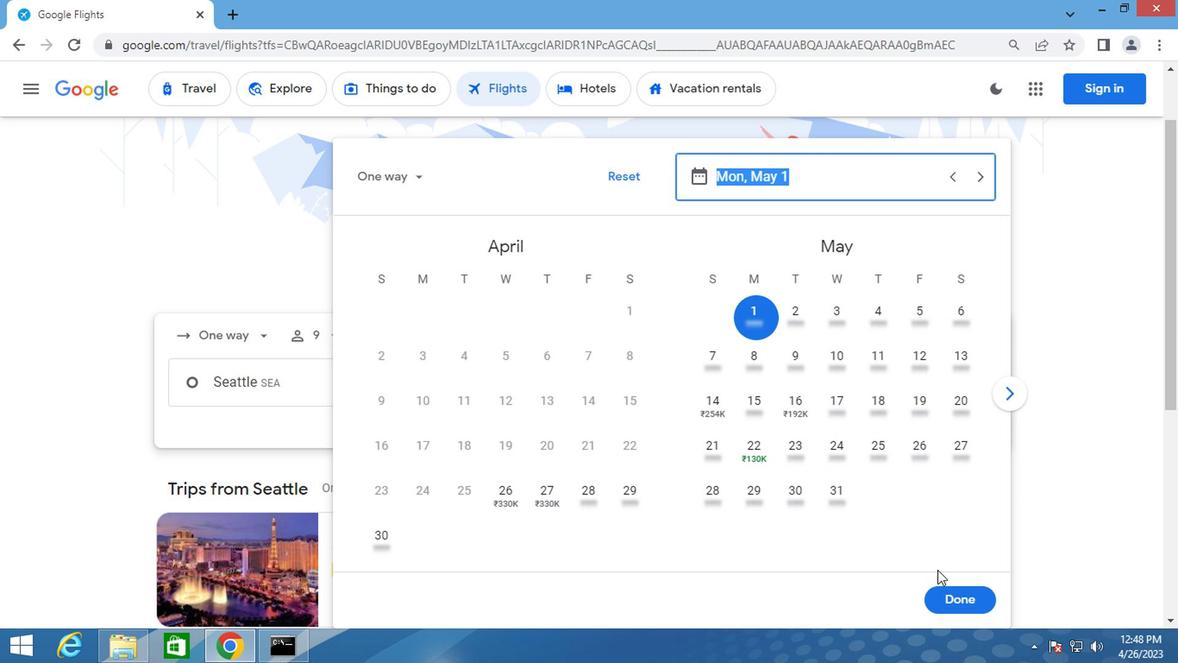 
Action: Mouse pressed left at (952, 605)
Screenshot: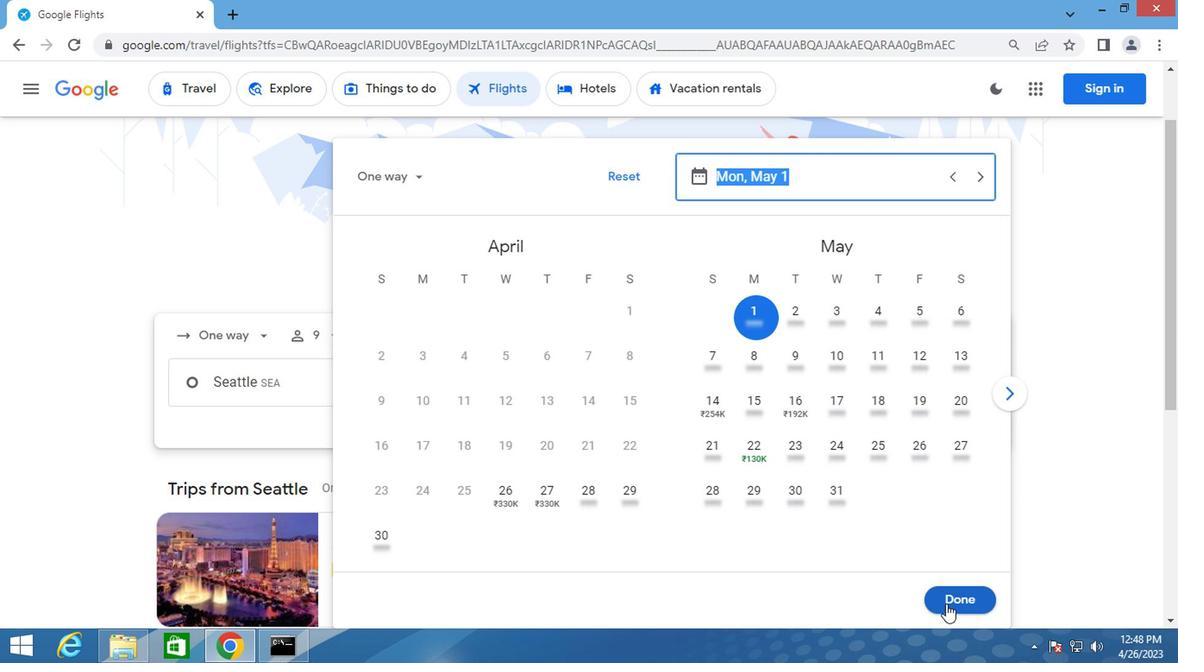 
Action: Mouse moved to (613, 445)
Screenshot: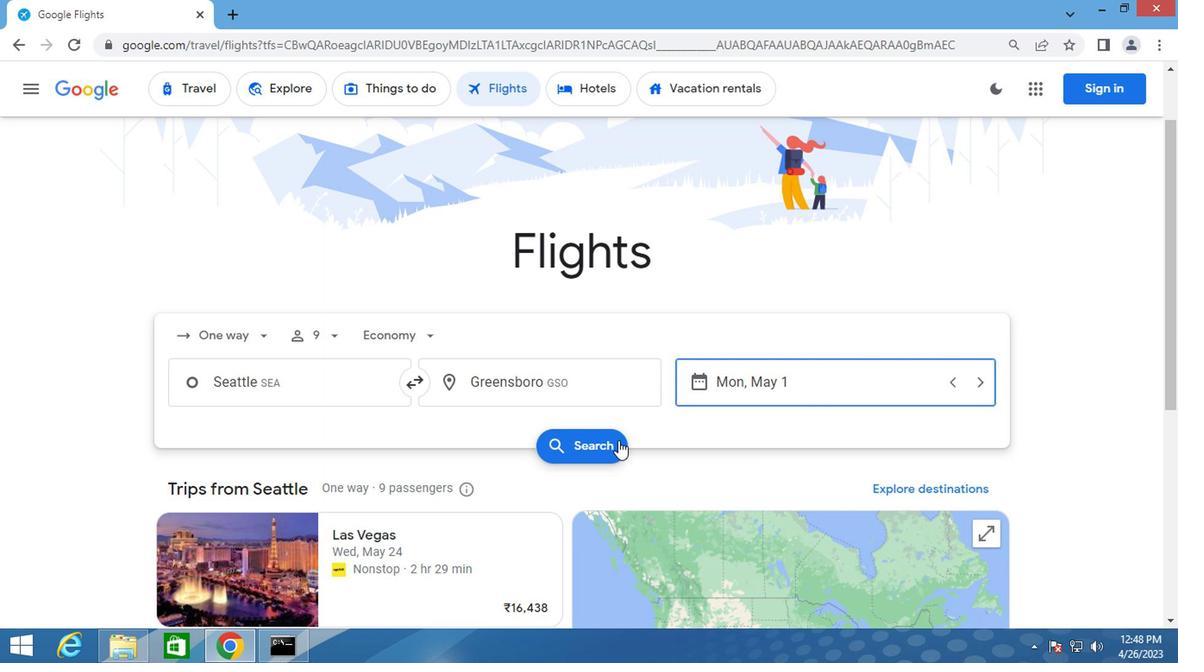 
Action: Mouse pressed left at (613, 445)
Screenshot: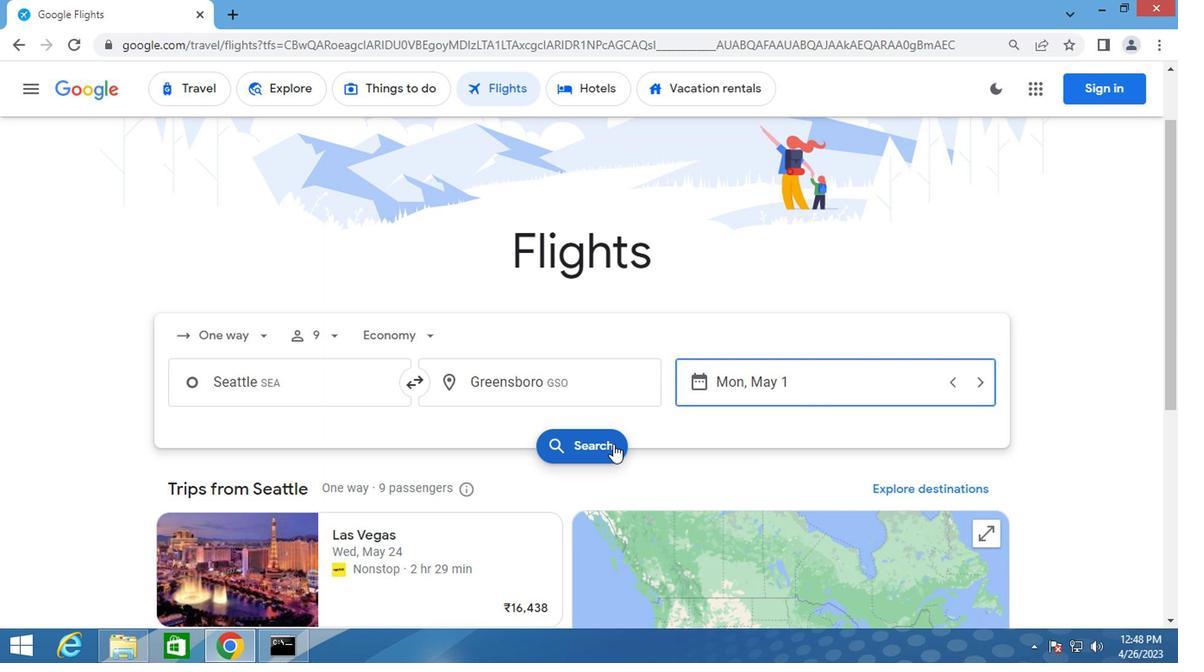 
Action: Mouse moved to (197, 254)
Screenshot: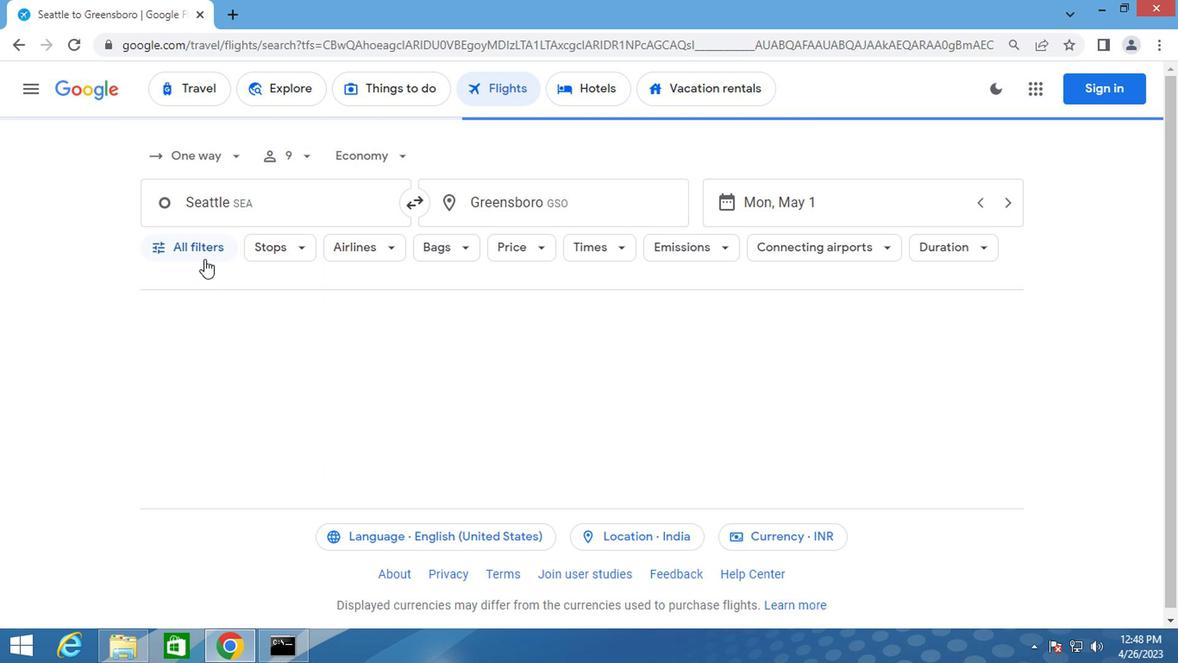 
Action: Mouse pressed left at (197, 254)
Screenshot: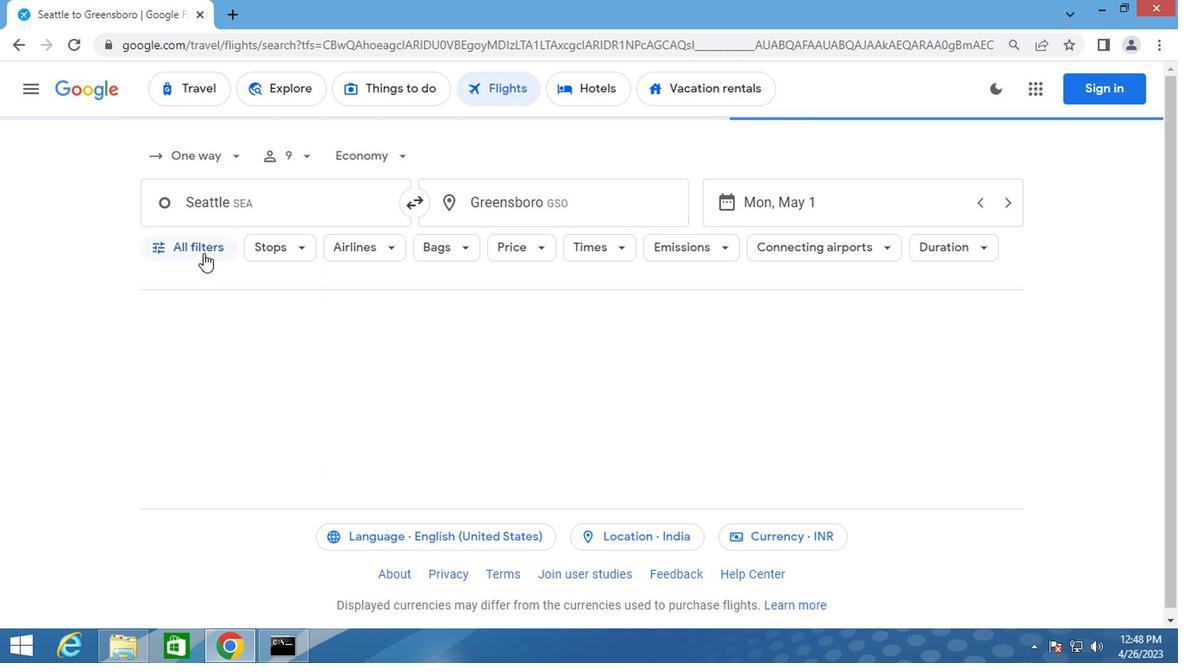 
Action: Mouse moved to (327, 404)
Screenshot: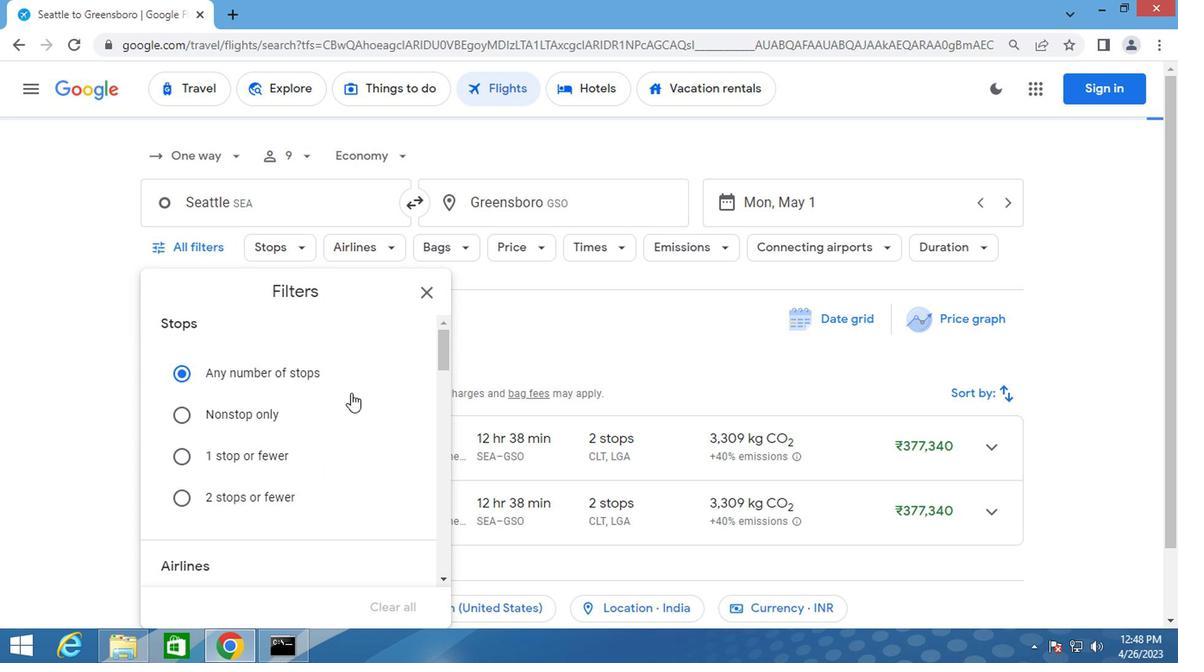 
Action: Mouse scrolled (327, 403) with delta (0, -1)
Screenshot: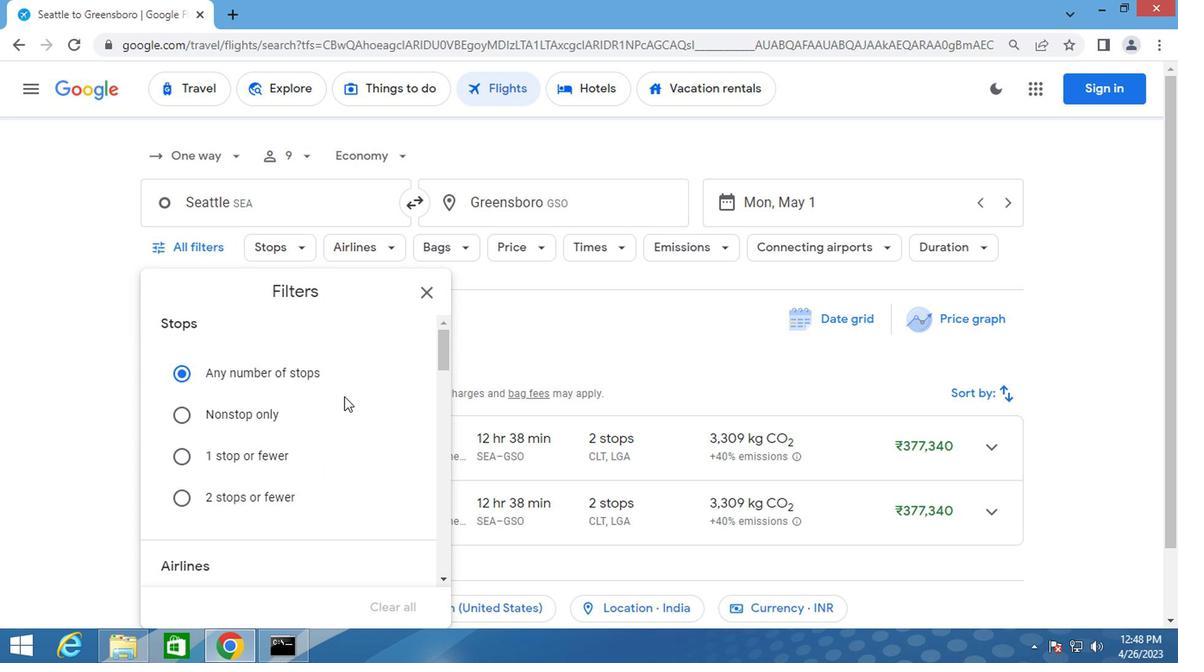 
Action: Mouse scrolled (327, 403) with delta (0, -1)
Screenshot: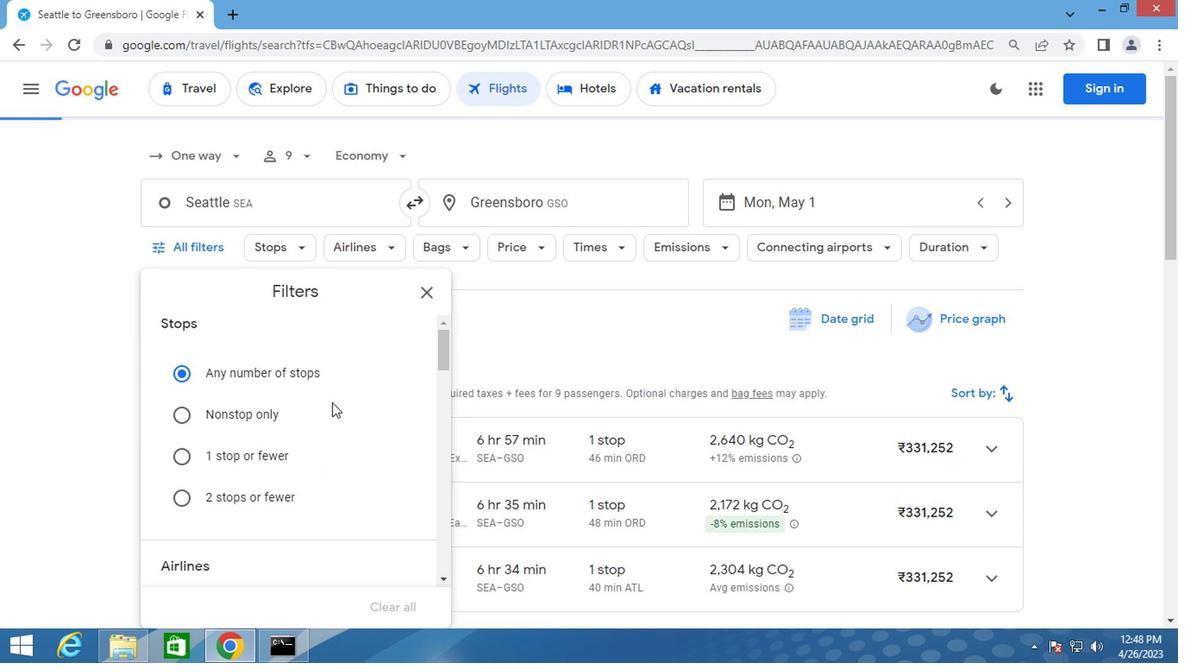 
Action: Mouse moved to (300, 410)
Screenshot: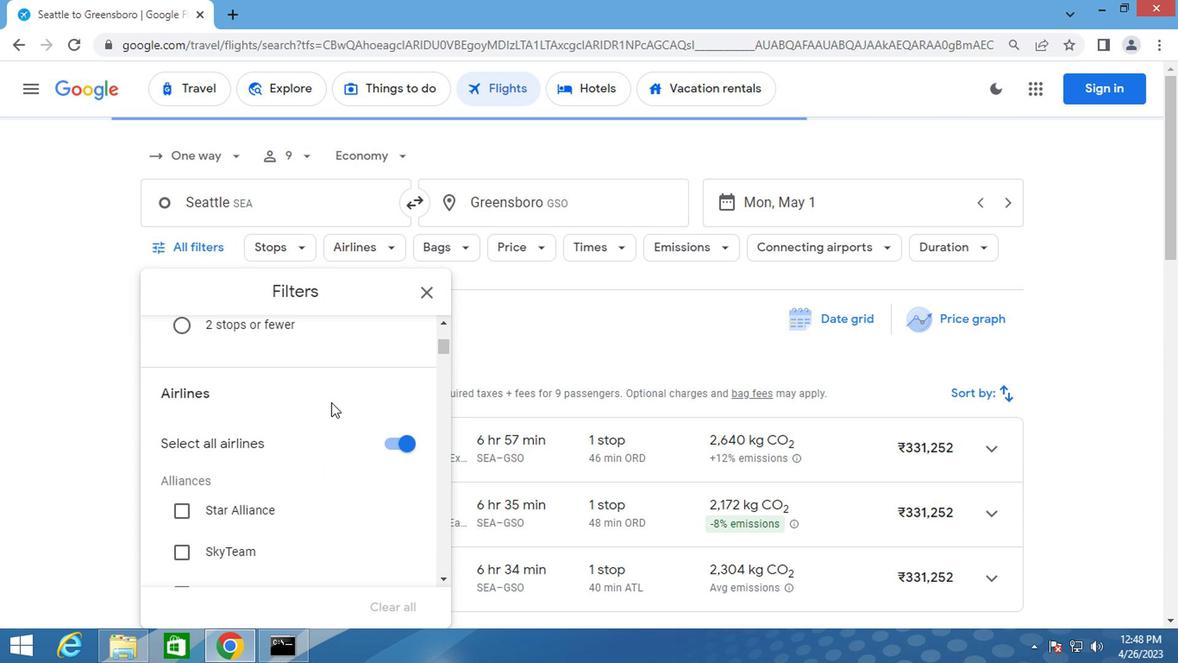 
Action: Mouse scrolled (300, 409) with delta (0, -1)
Screenshot: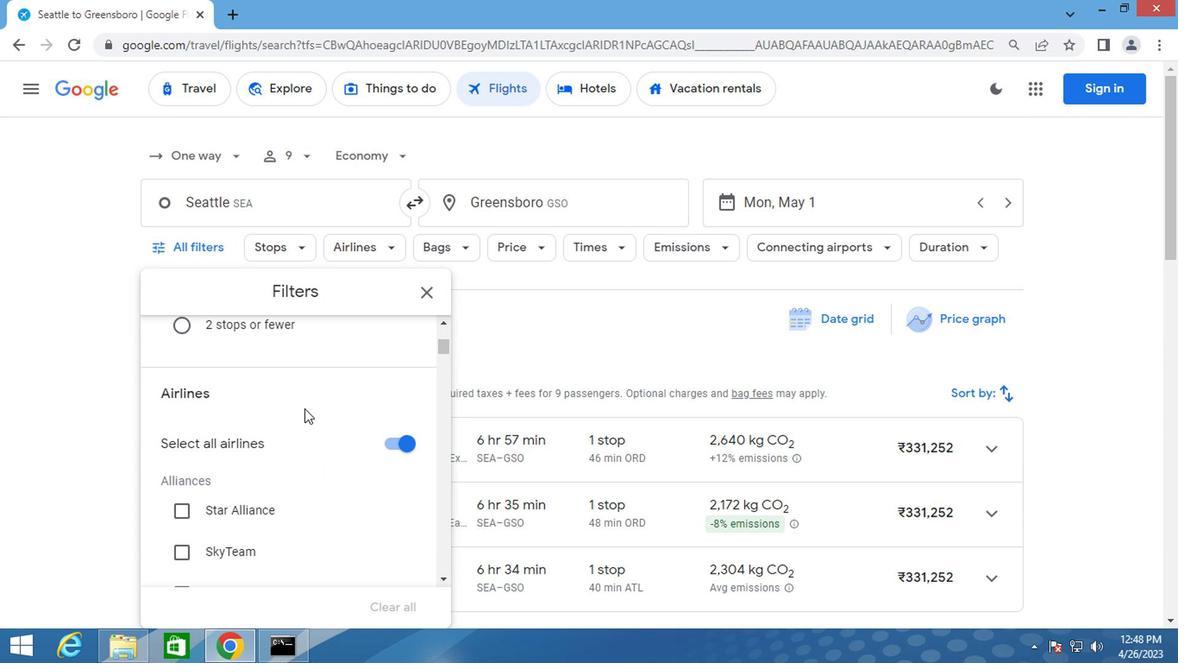 
Action: Mouse moved to (300, 410)
Screenshot: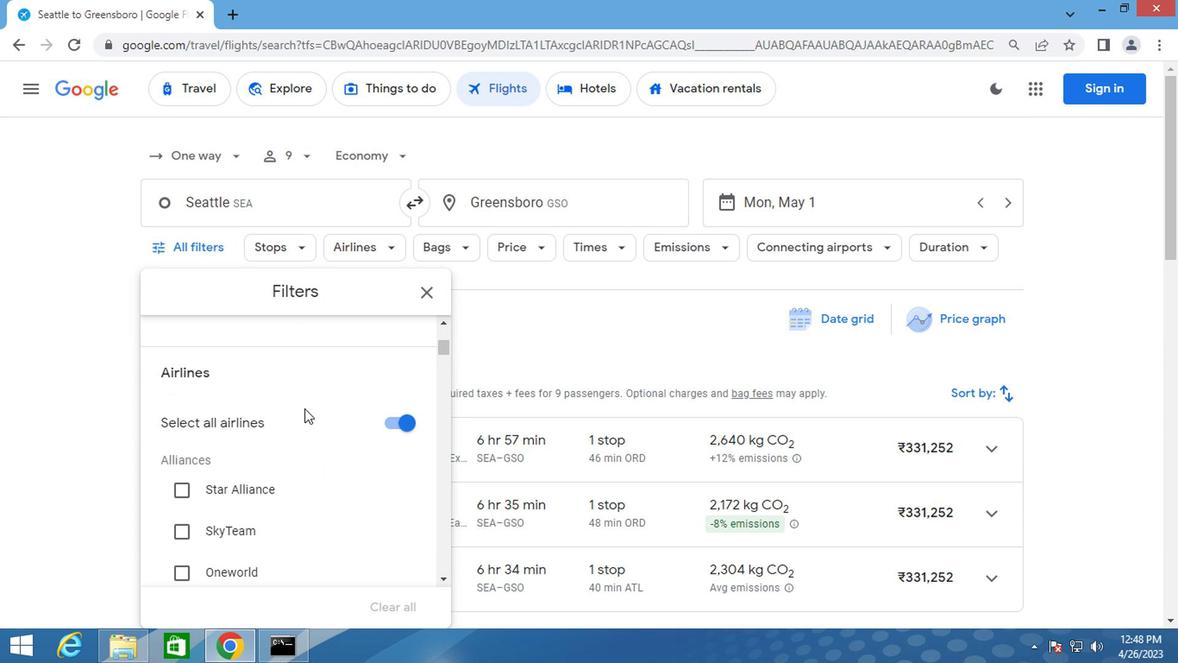 
Action: Mouse scrolled (300, 409) with delta (0, -1)
Screenshot: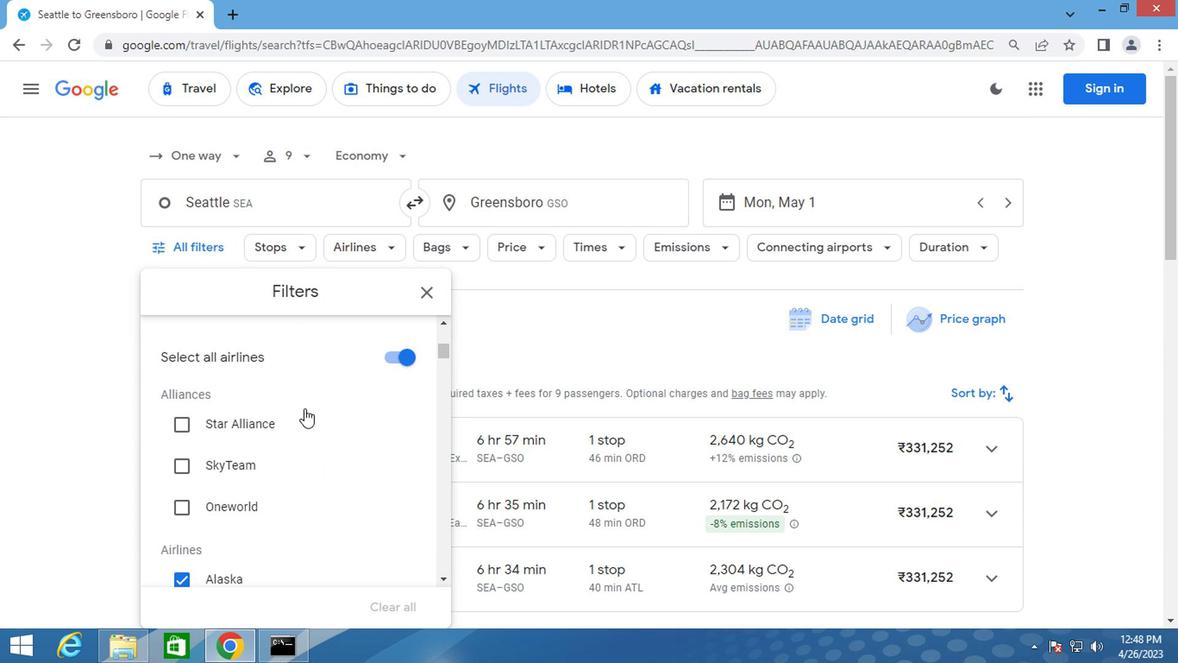 
Action: Mouse scrolled (300, 409) with delta (0, -1)
Screenshot: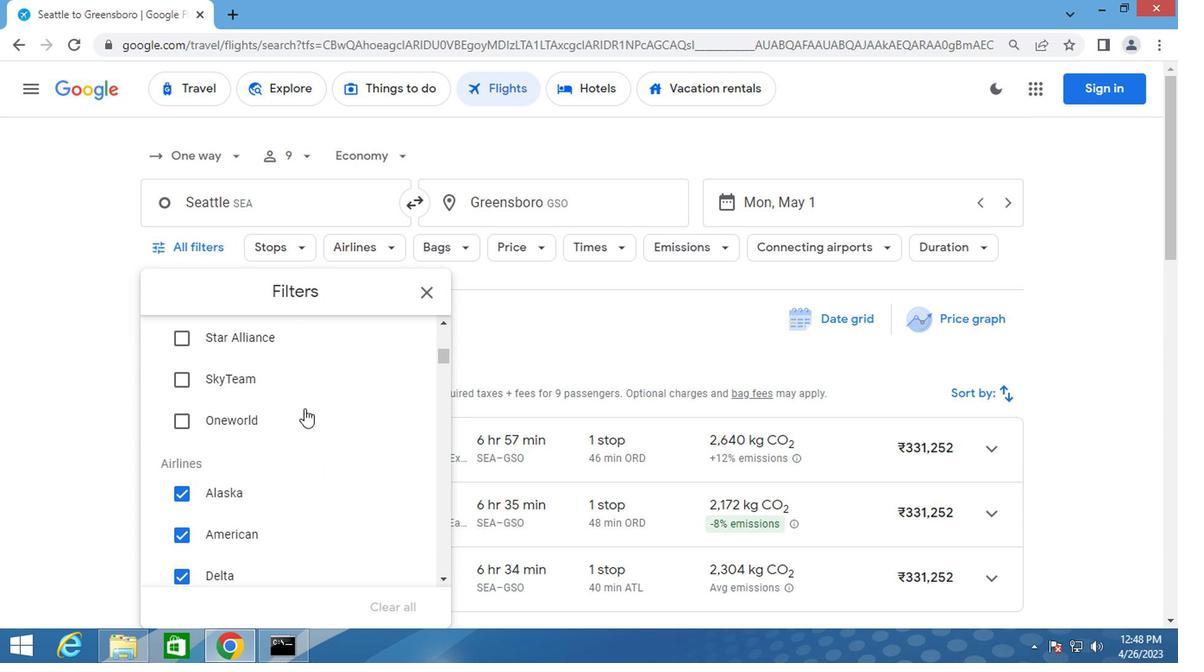 
Action: Mouse moved to (177, 488)
Screenshot: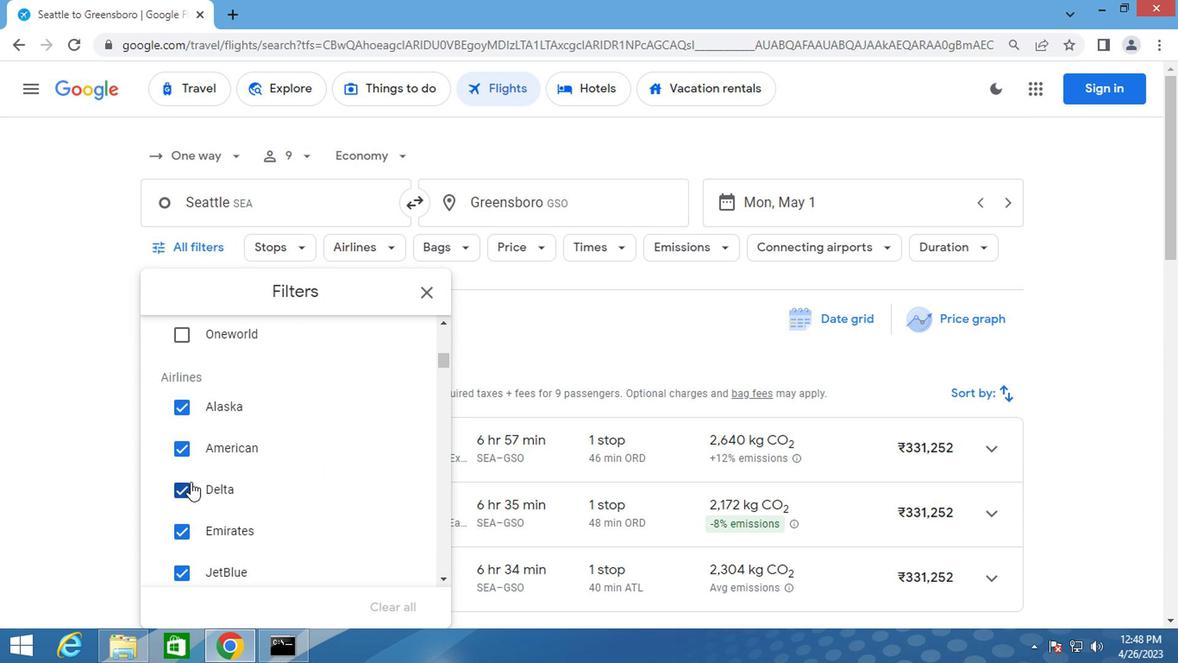 
Action: Mouse pressed left at (177, 488)
Screenshot: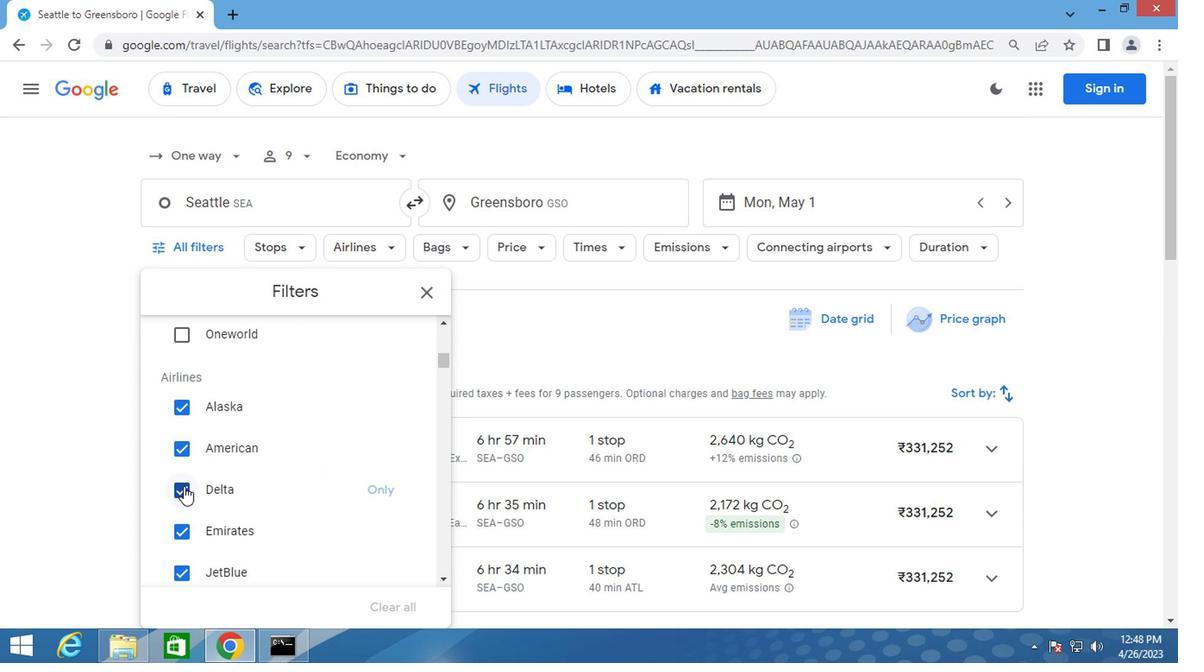 
Action: Mouse moved to (247, 469)
Screenshot: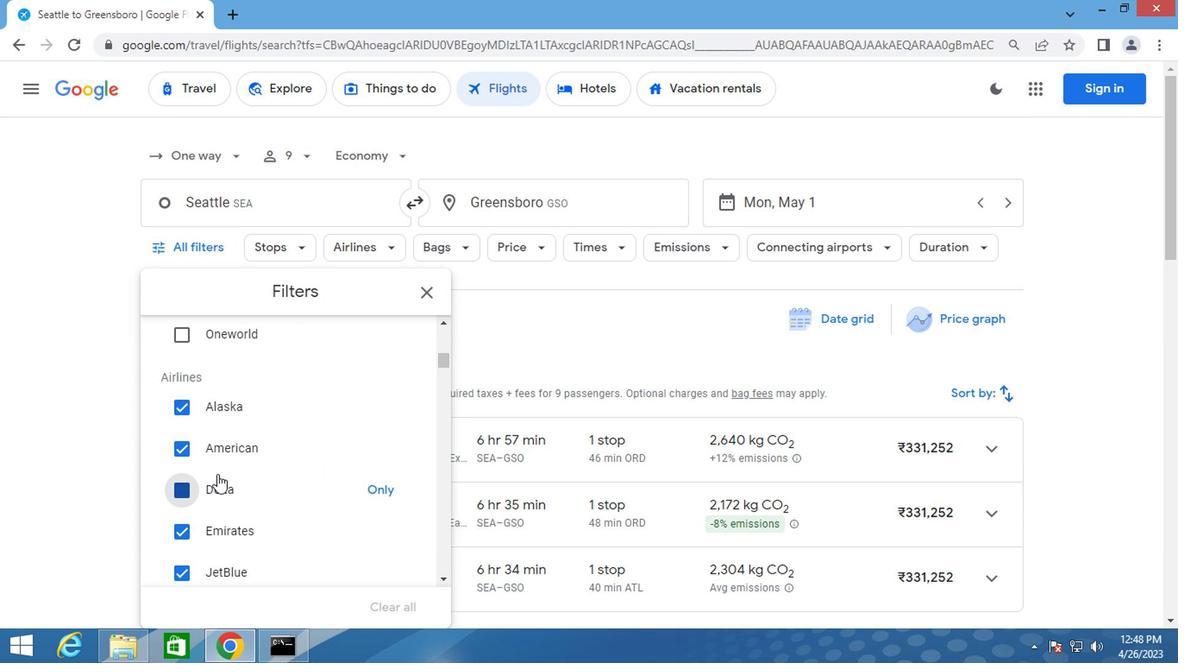 
Action: Mouse scrolled (247, 468) with delta (0, 0)
Screenshot: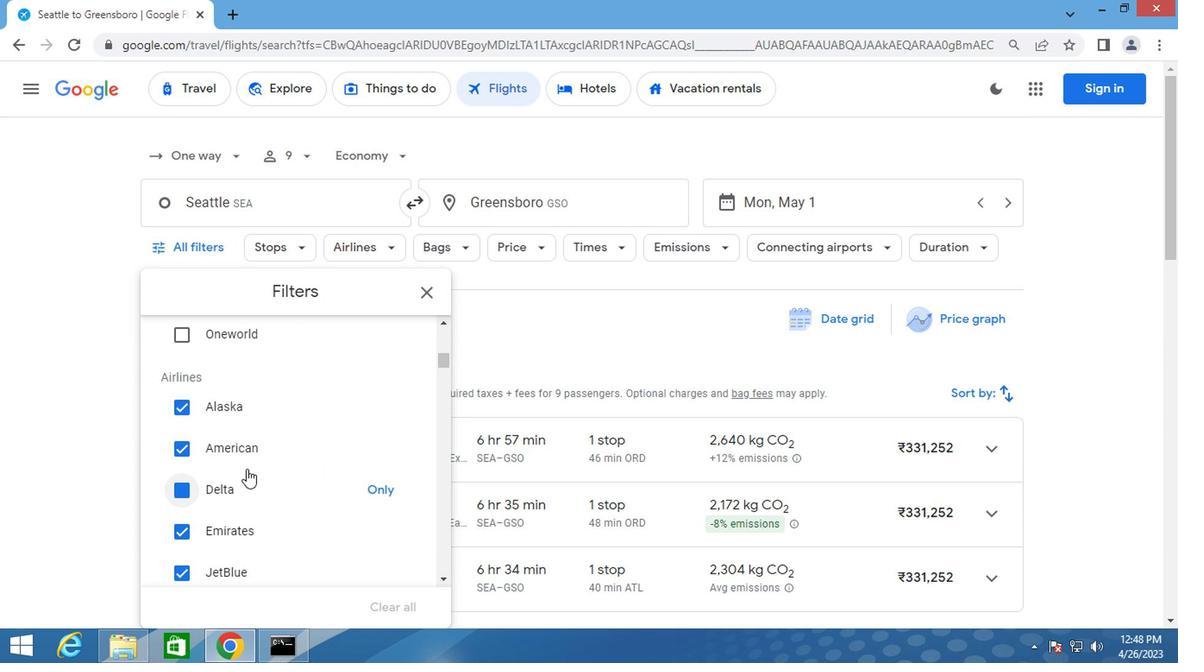
Action: Mouse scrolled (247, 468) with delta (0, 0)
Screenshot: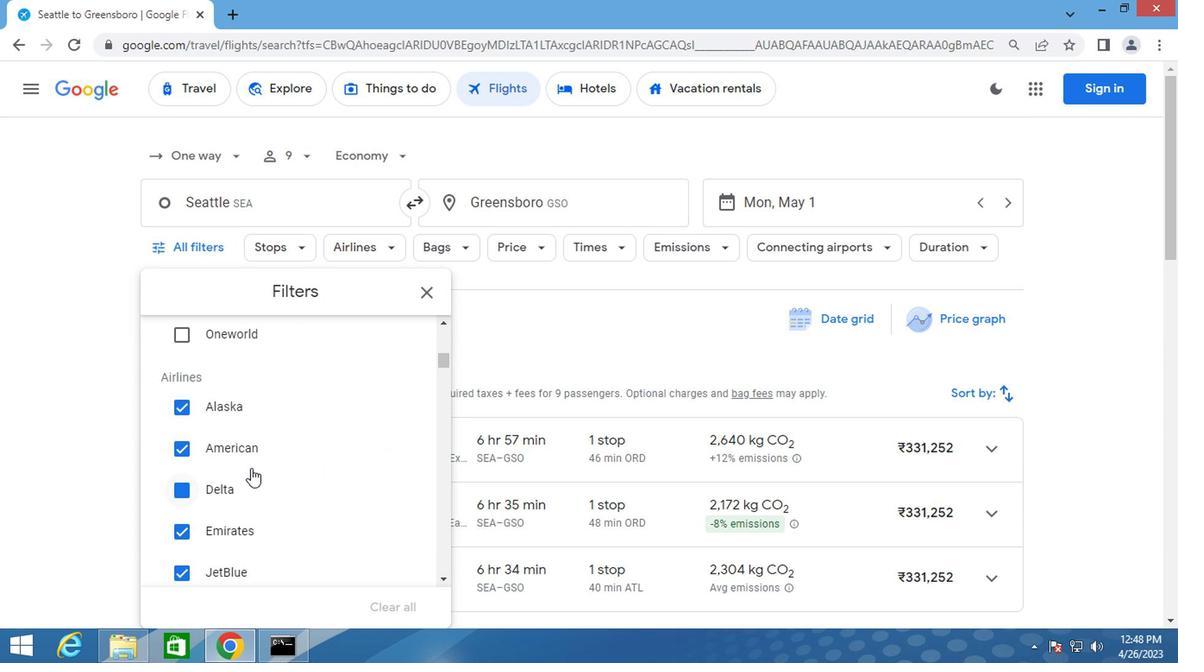 
Action: Mouse scrolled (247, 468) with delta (0, 0)
Screenshot: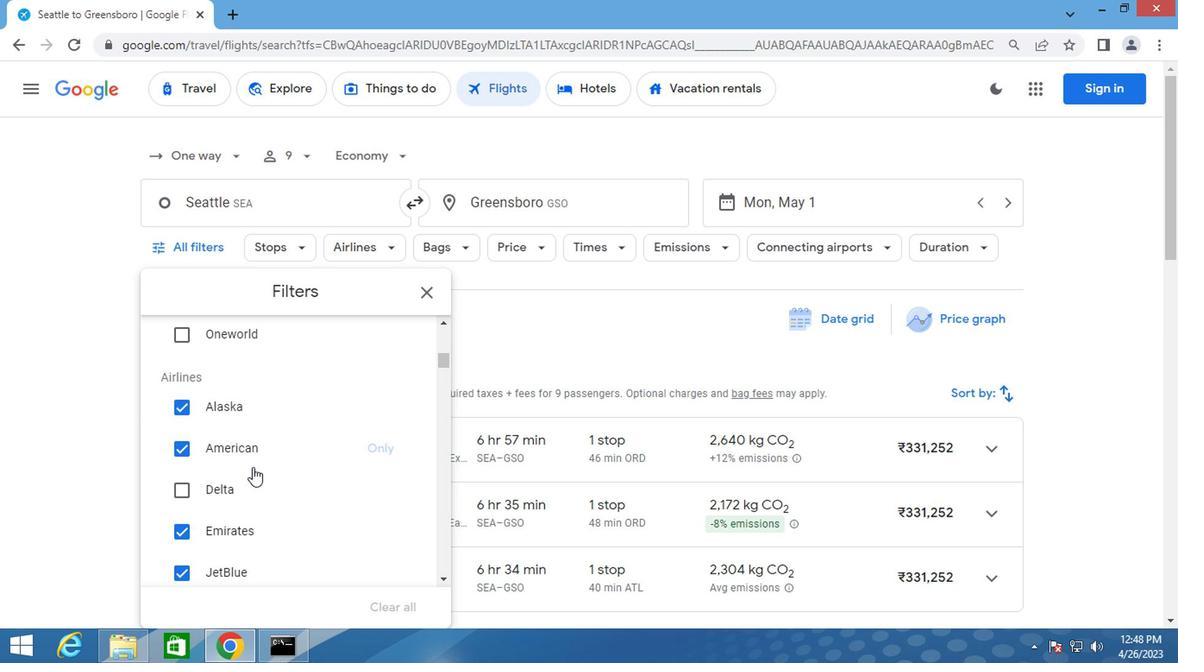 
Action: Mouse moved to (263, 465)
Screenshot: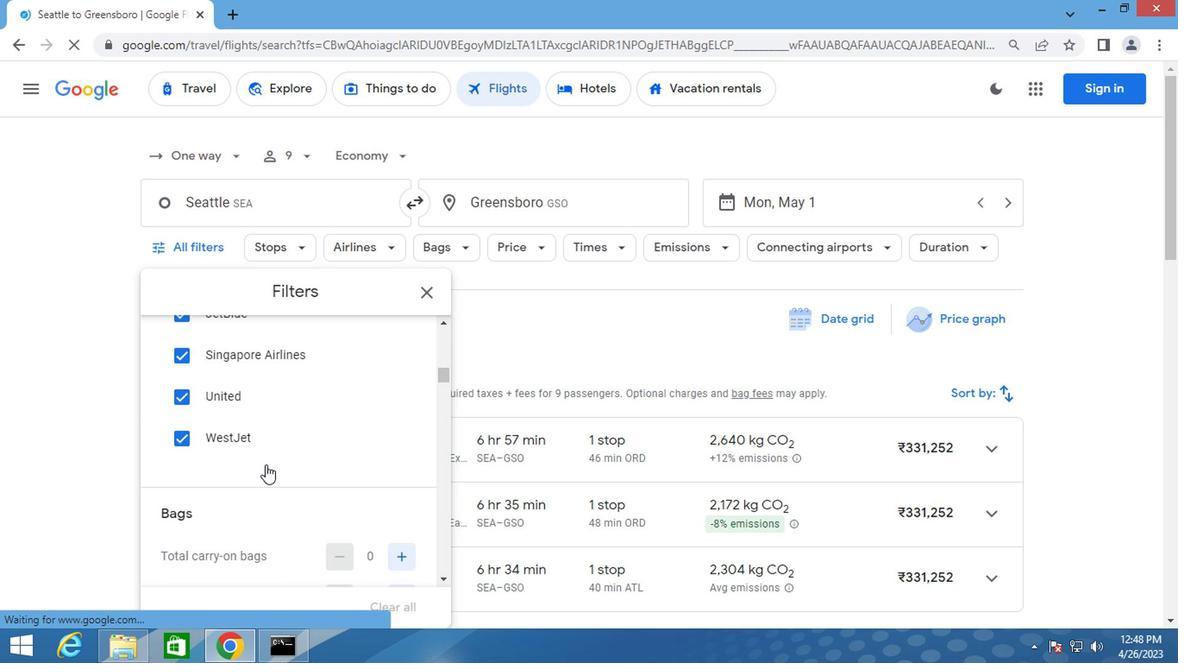 
Action: Mouse scrolled (263, 464) with delta (0, -1)
Screenshot: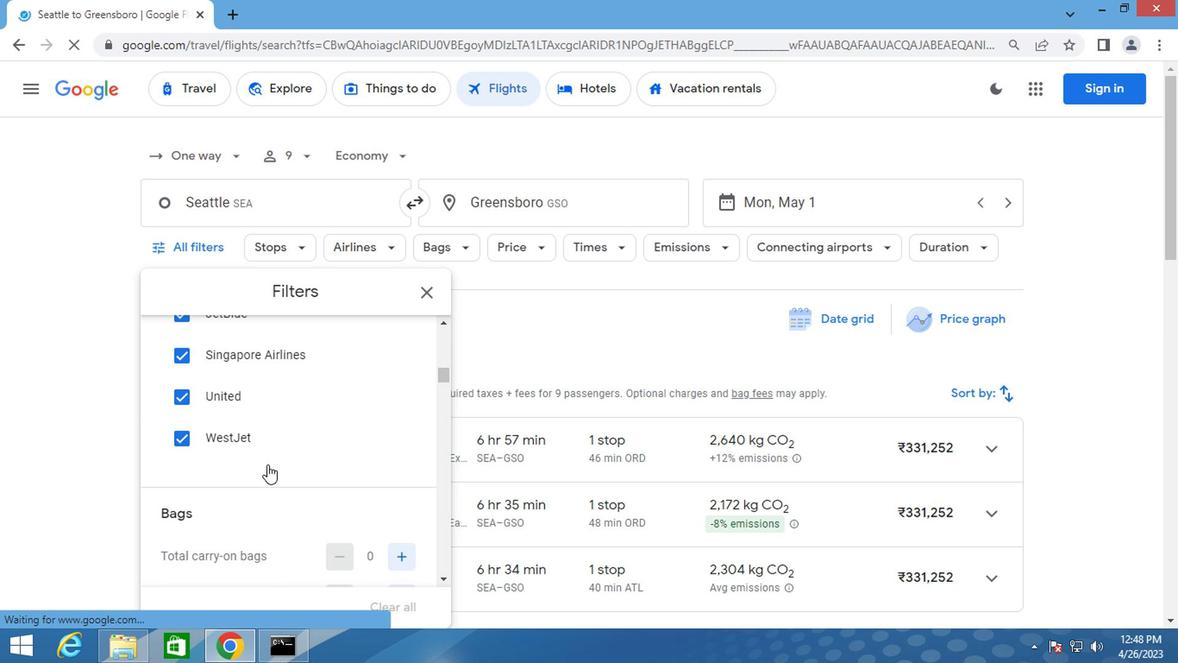 
Action: Mouse moved to (398, 508)
Screenshot: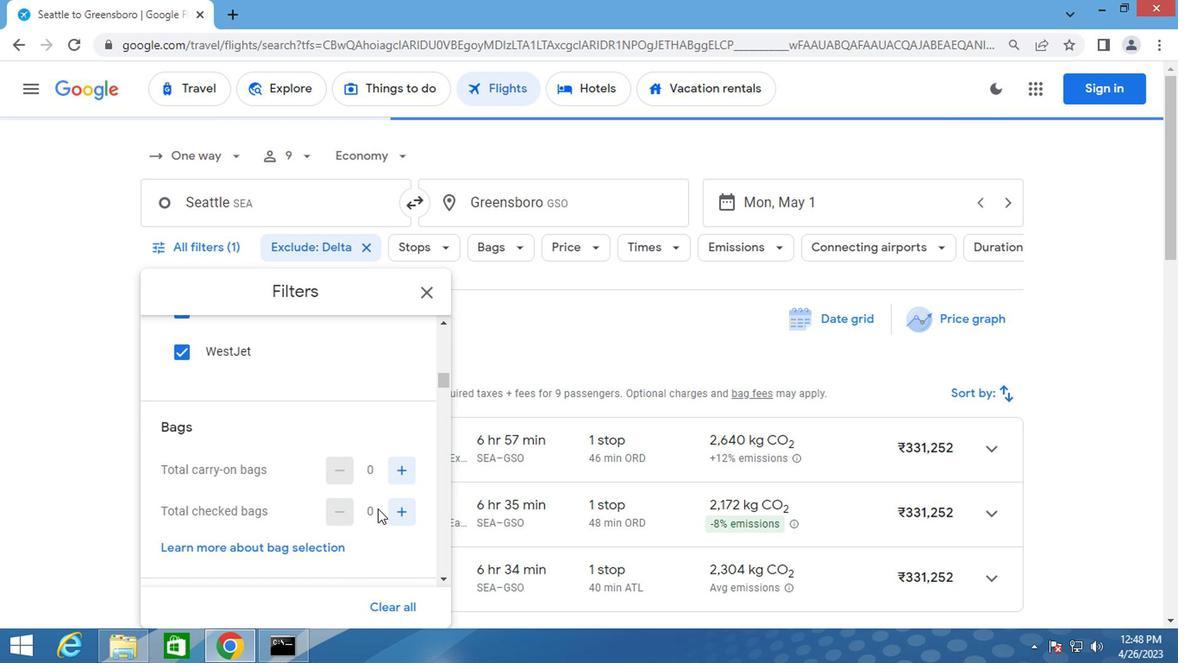 
Action: Mouse pressed left at (398, 508)
Screenshot: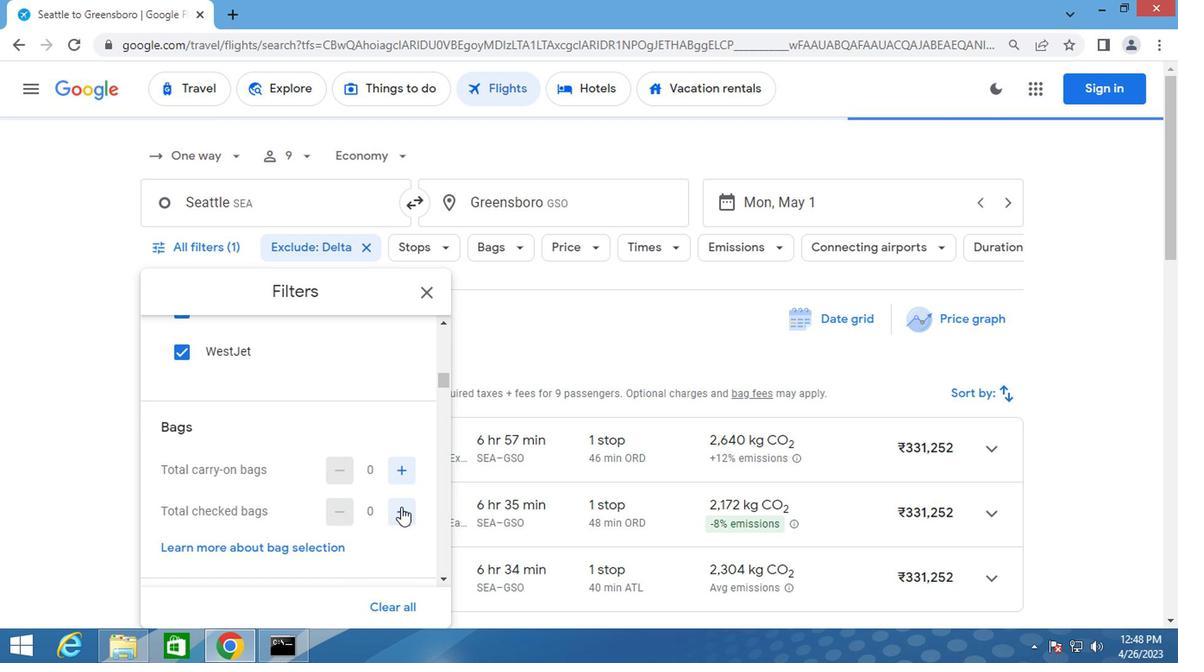 
Action: Mouse pressed left at (398, 508)
Screenshot: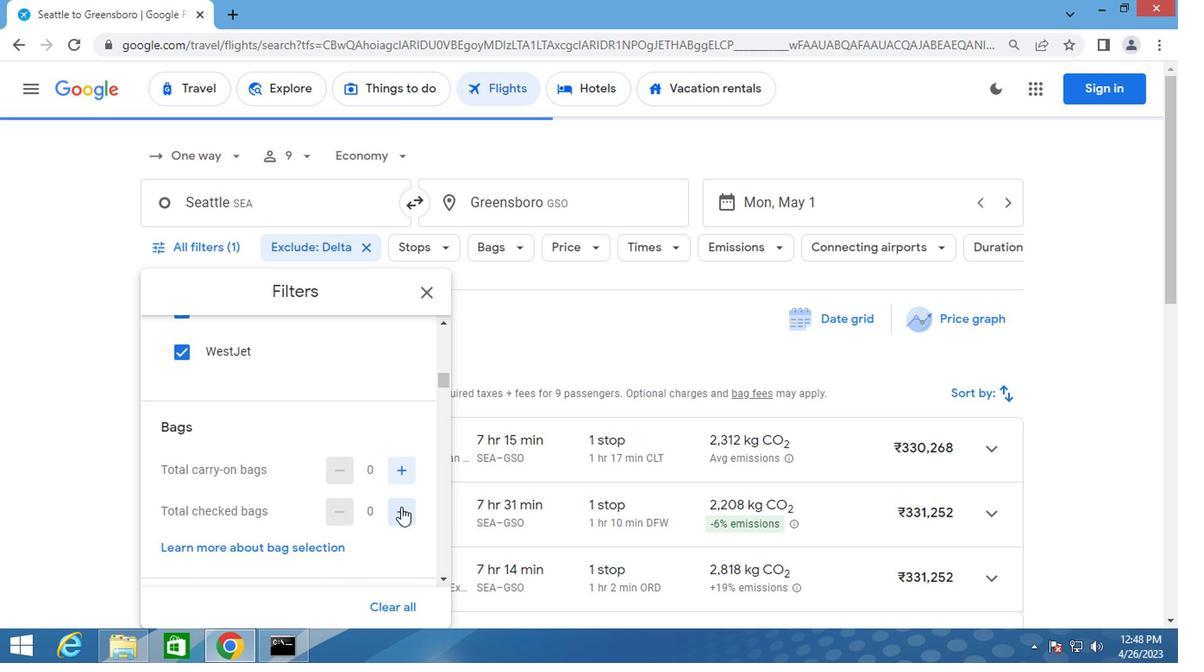 
Action: Mouse pressed left at (398, 508)
Screenshot: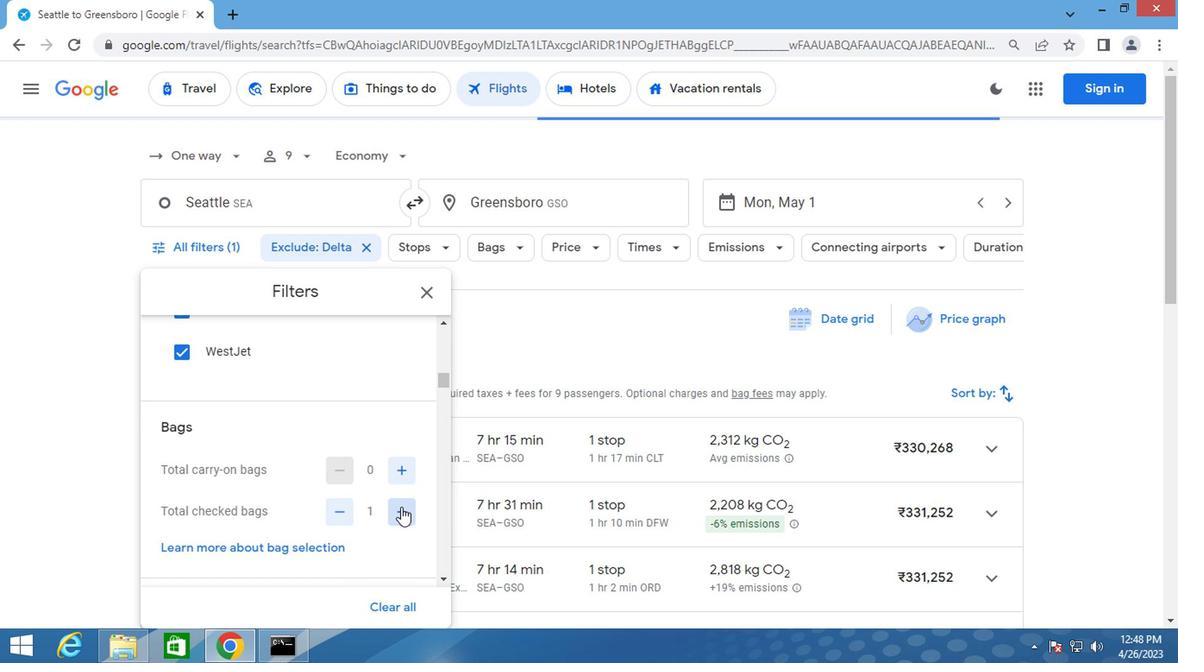 
Action: Mouse pressed left at (398, 508)
Screenshot: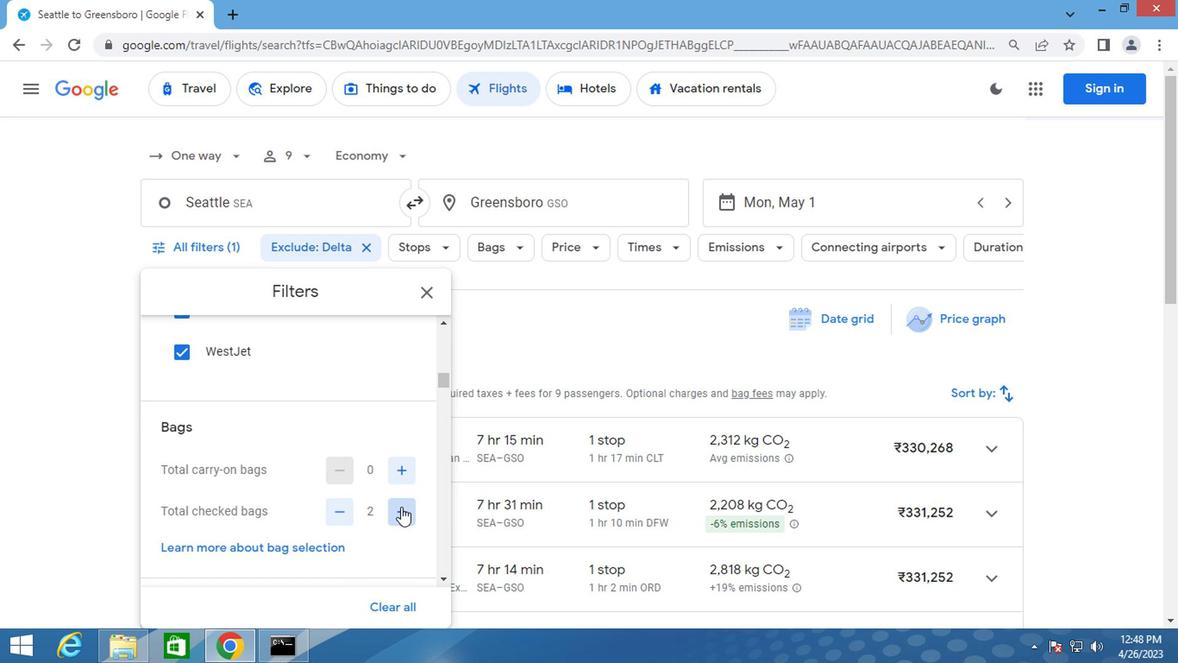 
Action: Mouse pressed left at (398, 508)
Screenshot: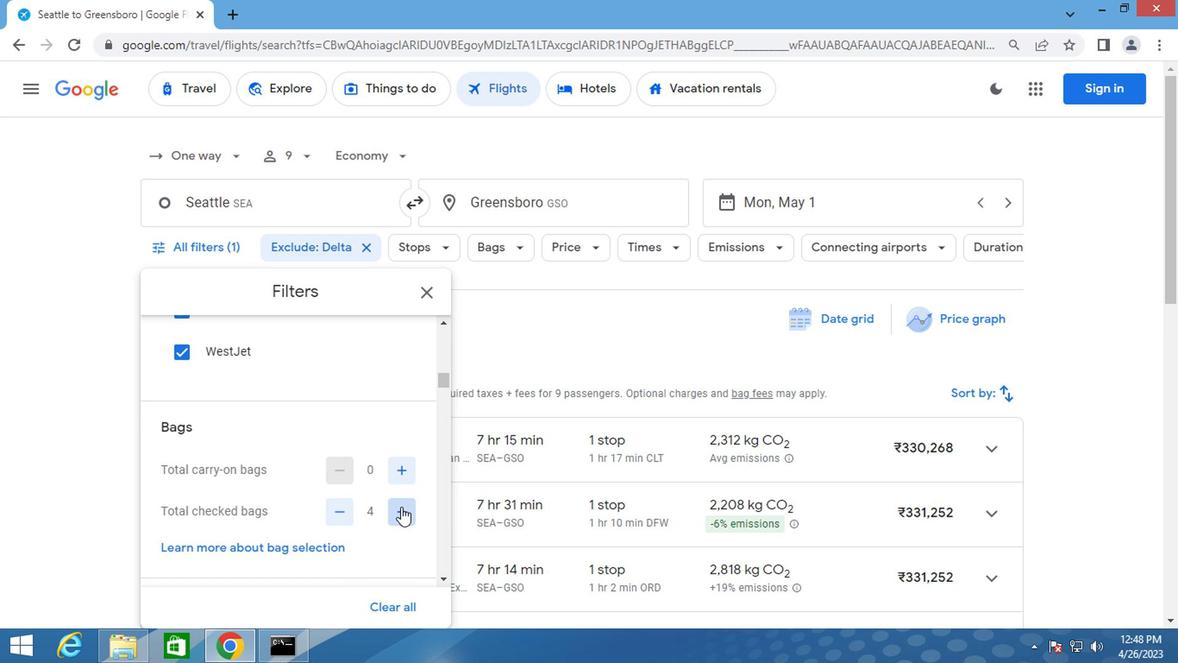 
Action: Mouse pressed left at (398, 508)
Screenshot: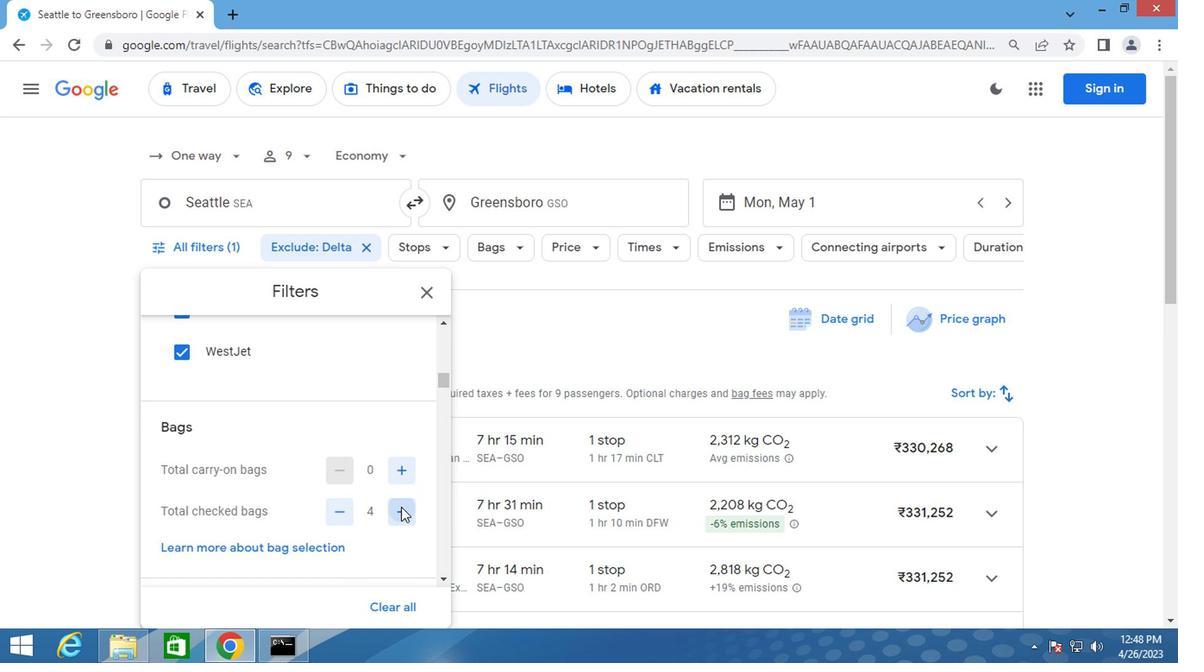 
Action: Mouse pressed left at (398, 508)
Screenshot: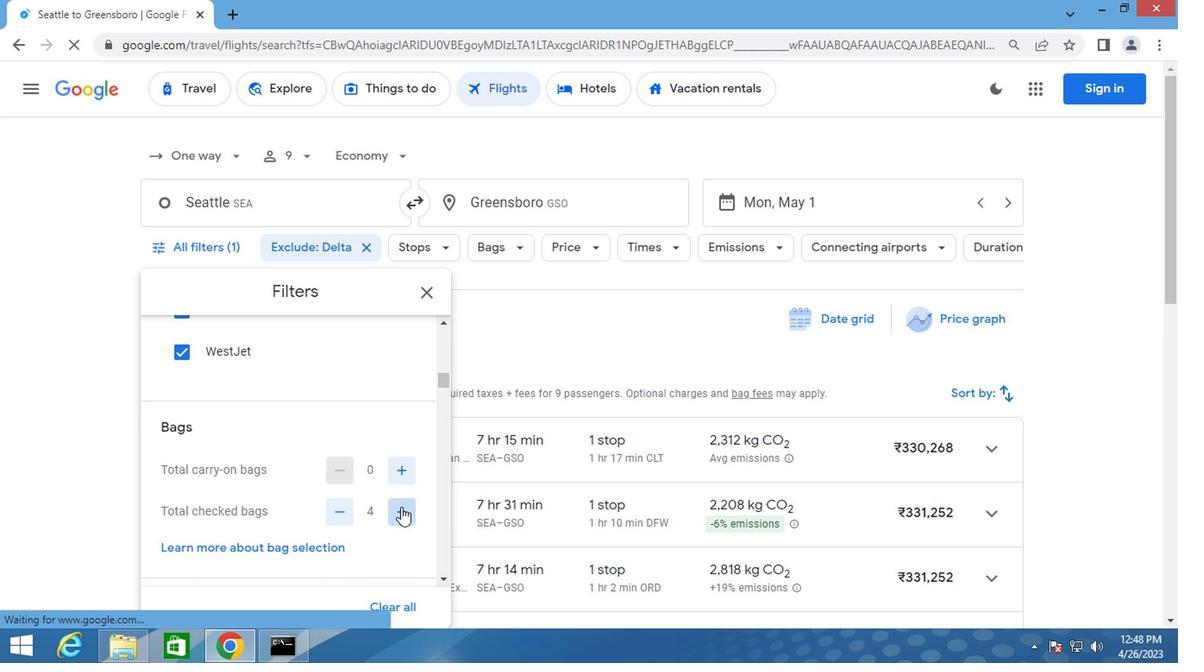 
Action: Mouse pressed left at (398, 508)
Screenshot: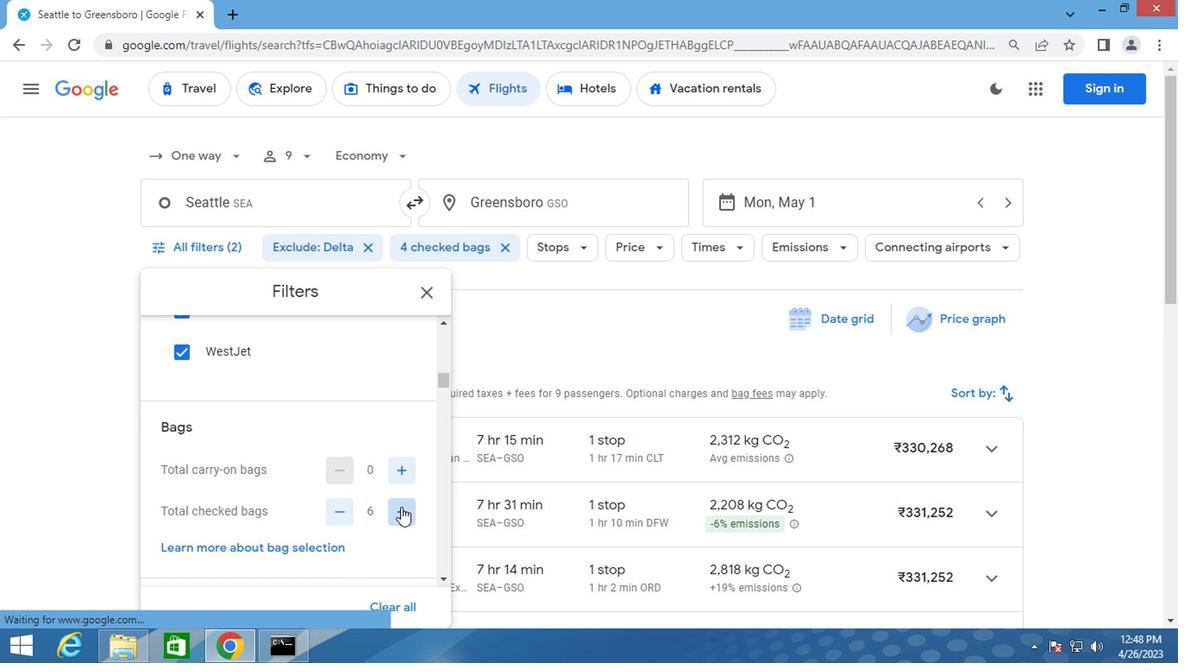 
Action: Mouse pressed left at (398, 508)
Screenshot: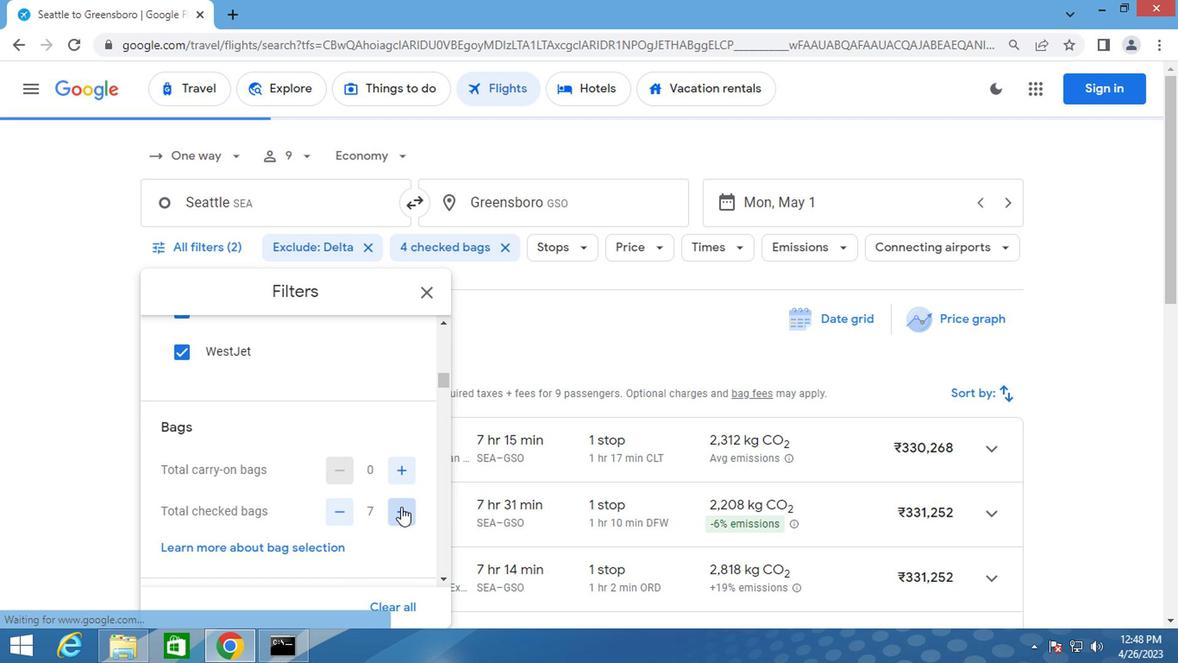 
Action: Mouse pressed left at (398, 508)
Screenshot: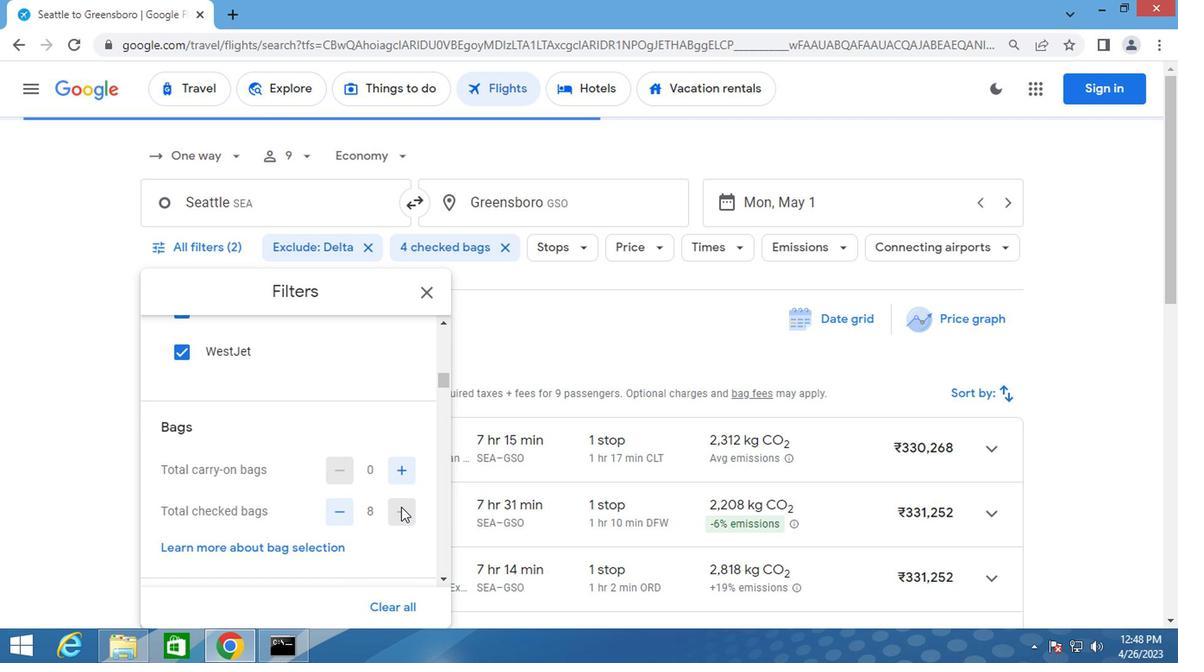 
Action: Mouse pressed left at (398, 508)
Screenshot: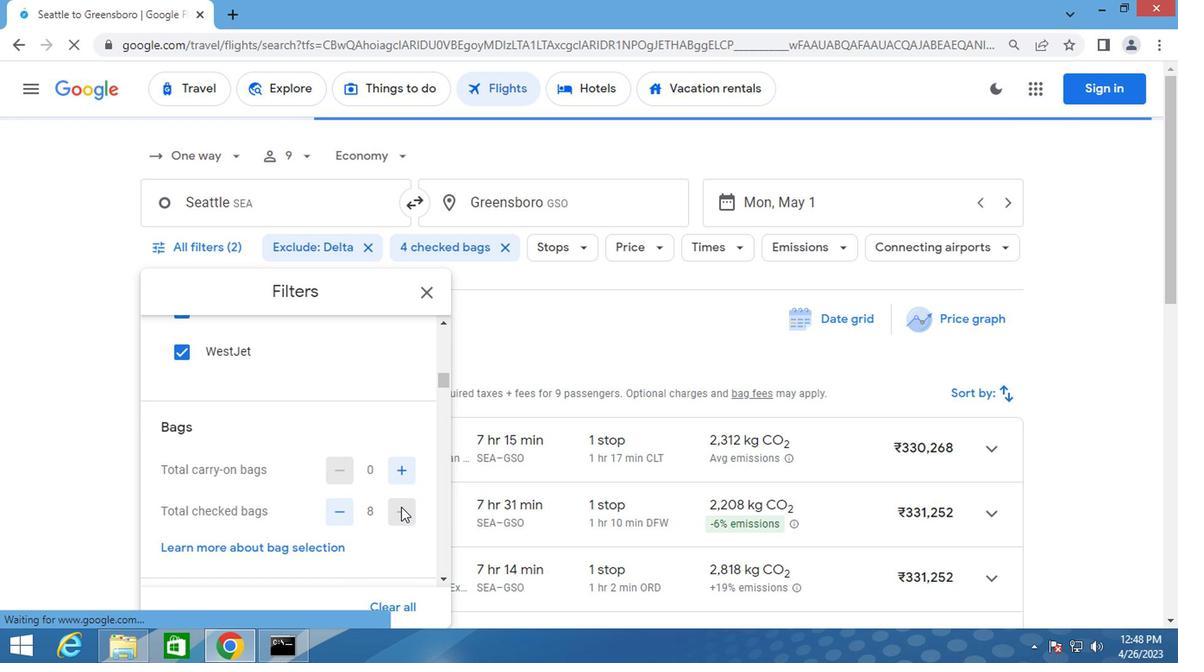 
Action: Mouse moved to (321, 483)
Screenshot: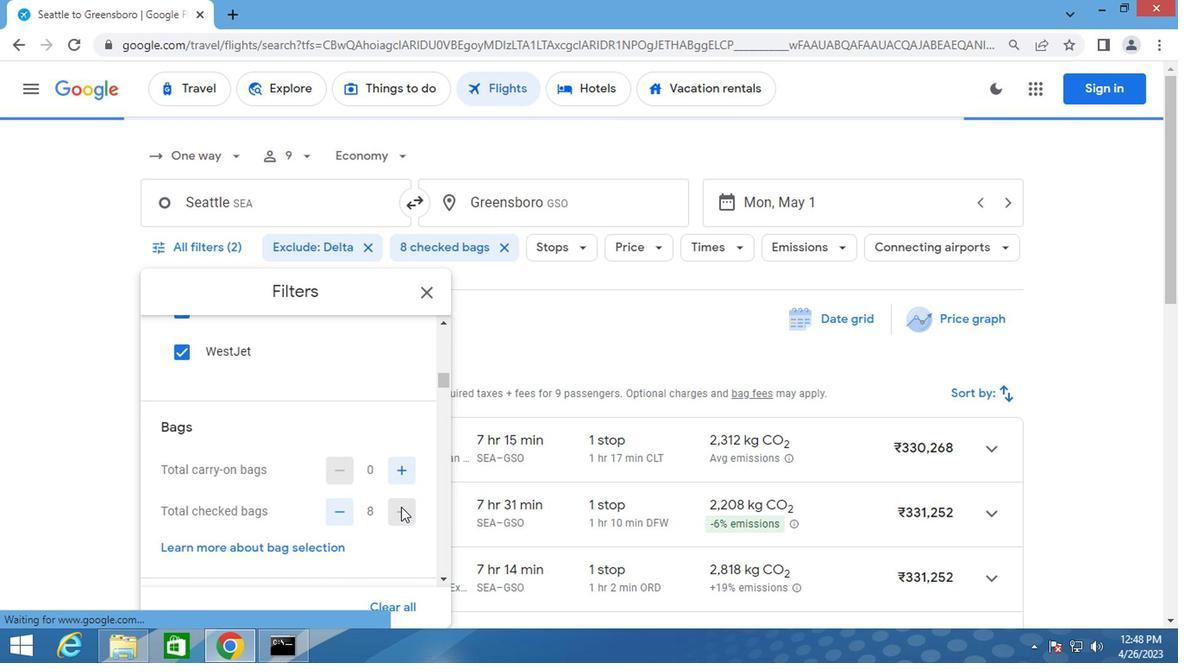 
Action: Mouse scrolled (321, 482) with delta (0, 0)
Screenshot: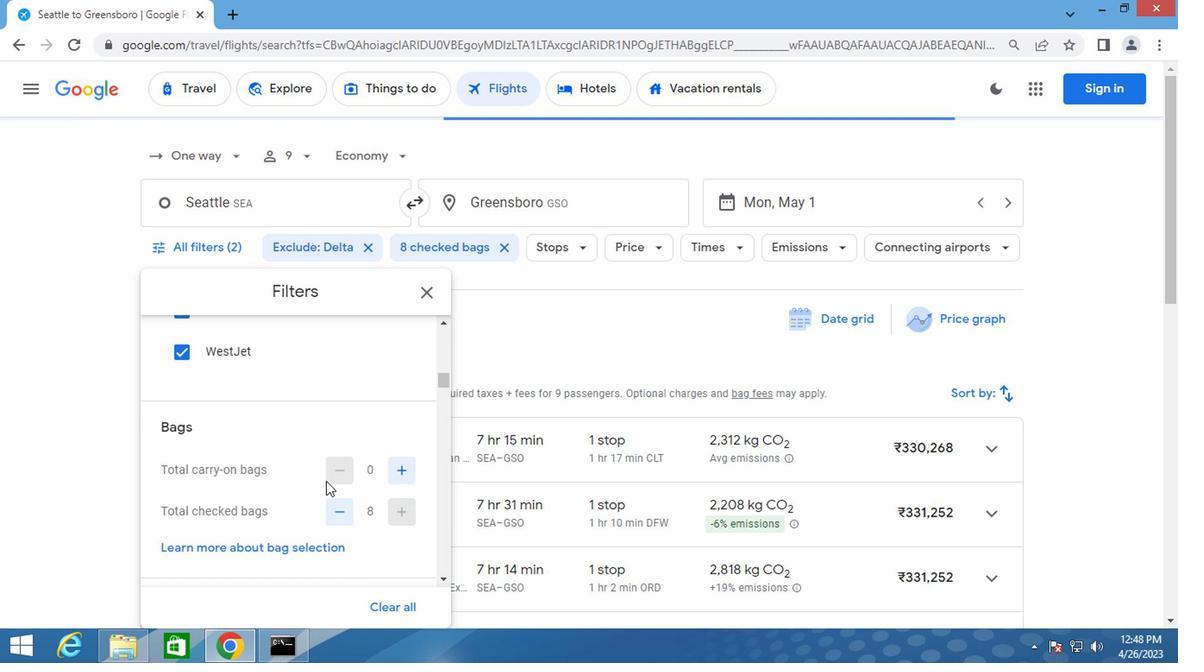 
Action: Mouse scrolled (321, 482) with delta (0, 0)
Screenshot: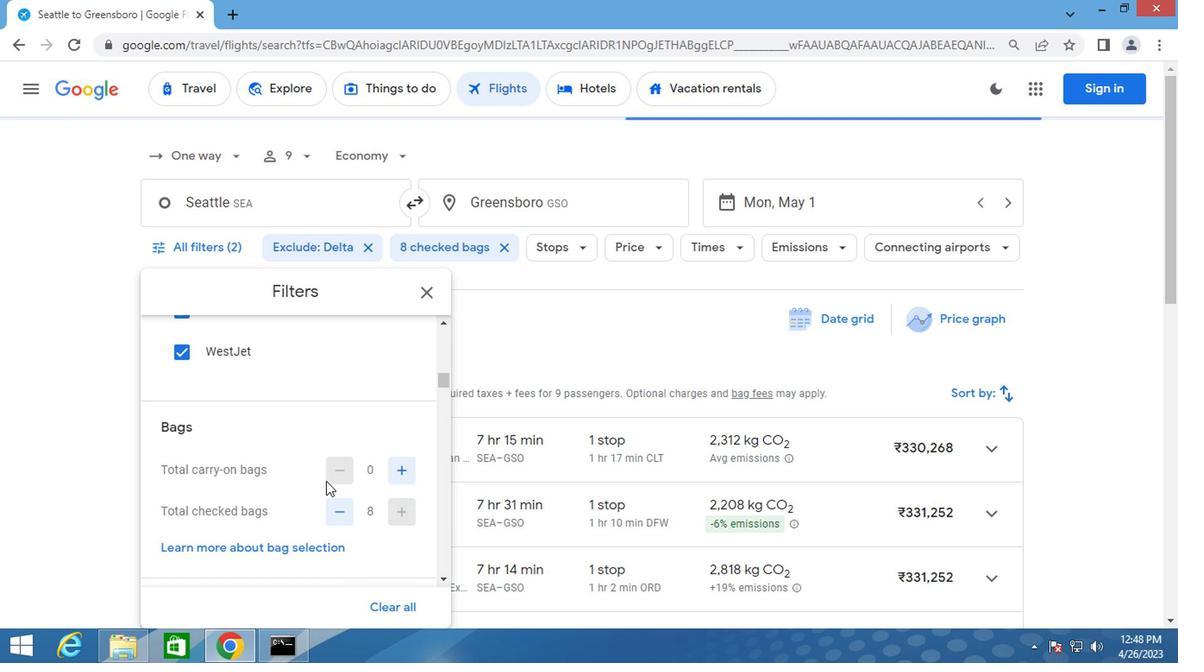 
Action: Mouse moved to (380, 510)
Screenshot: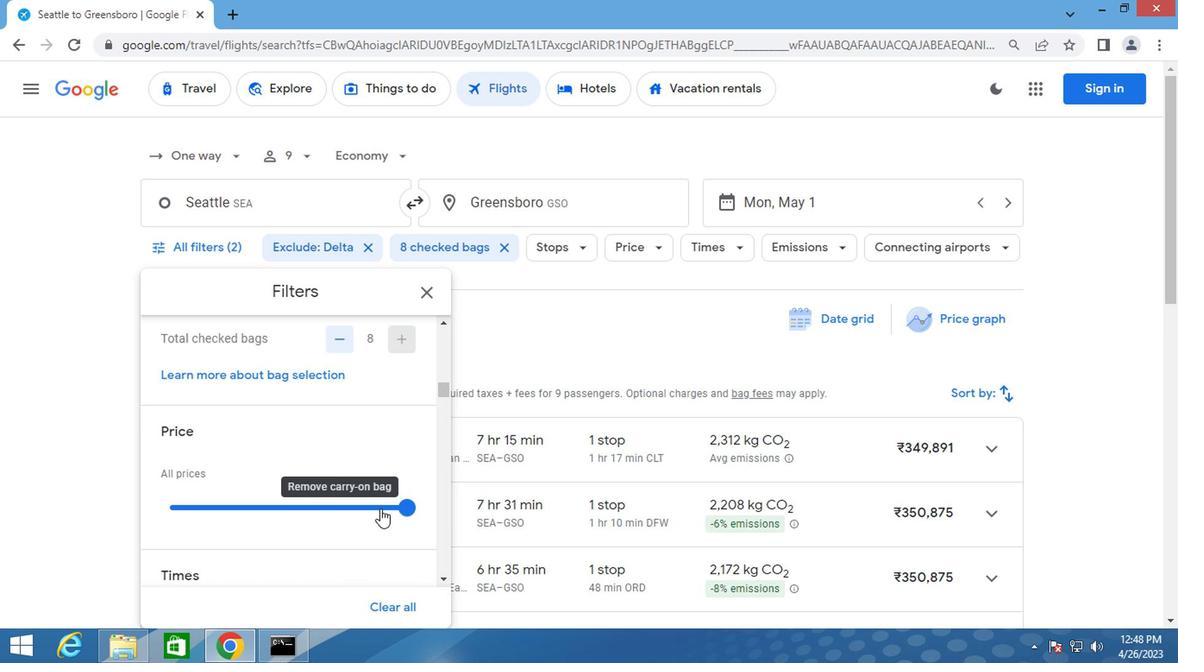 
Action: Mouse pressed left at (380, 510)
Screenshot: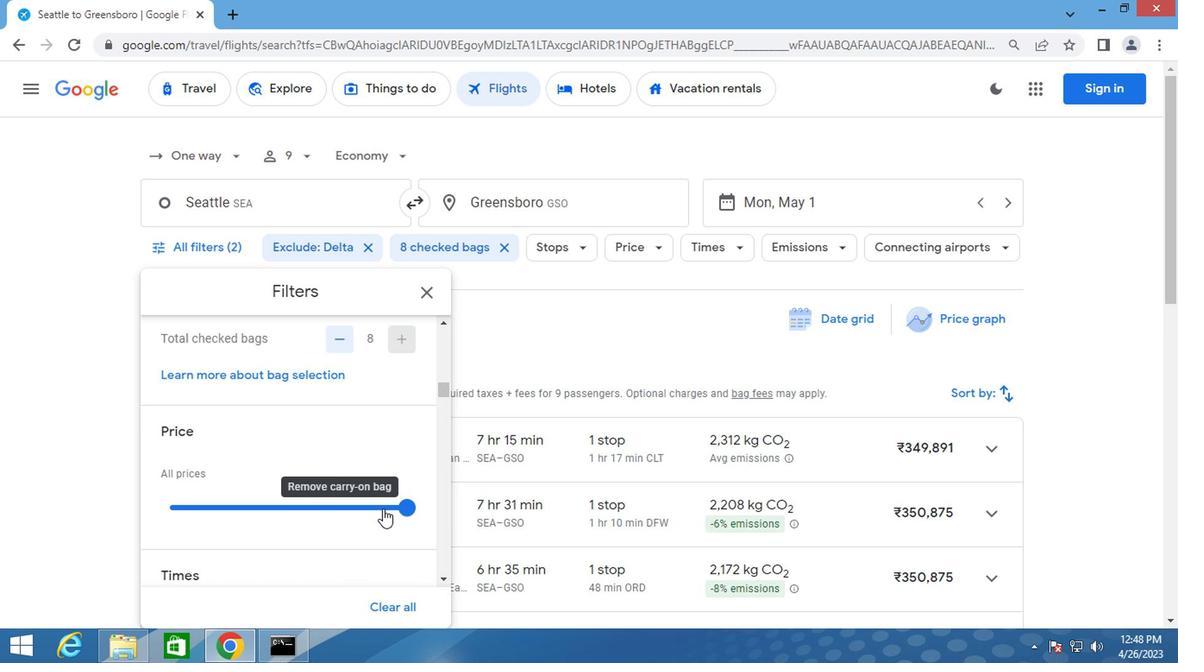
Action: Mouse moved to (267, 482)
Screenshot: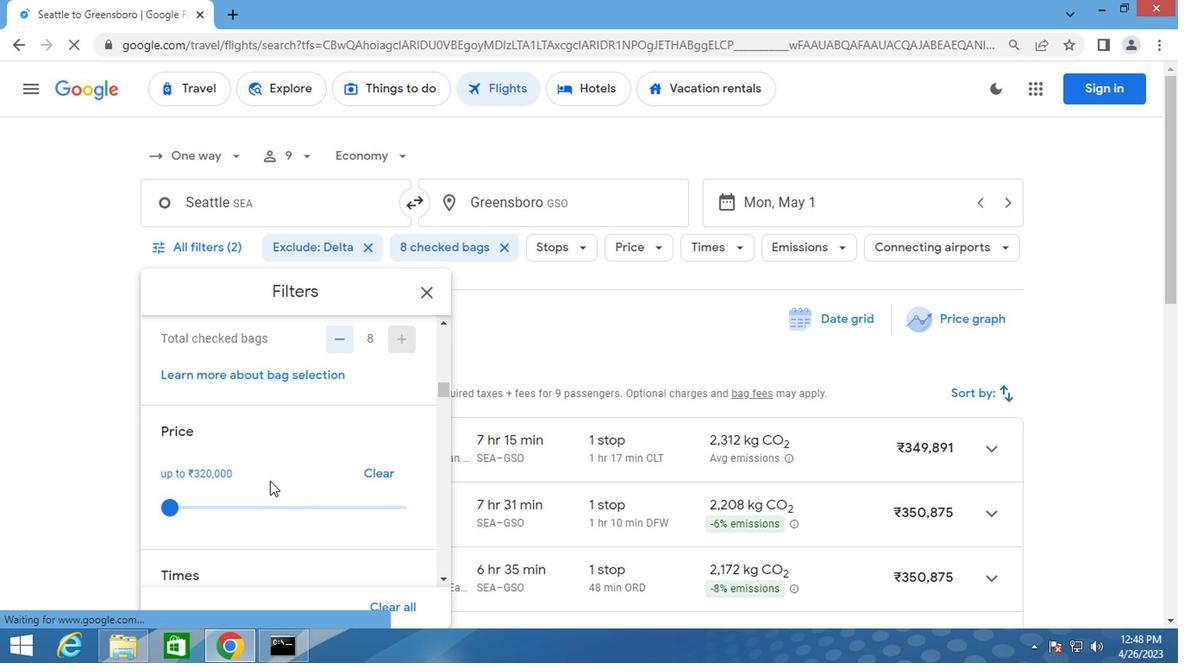 
Action: Mouse scrolled (267, 481) with delta (0, -1)
Screenshot: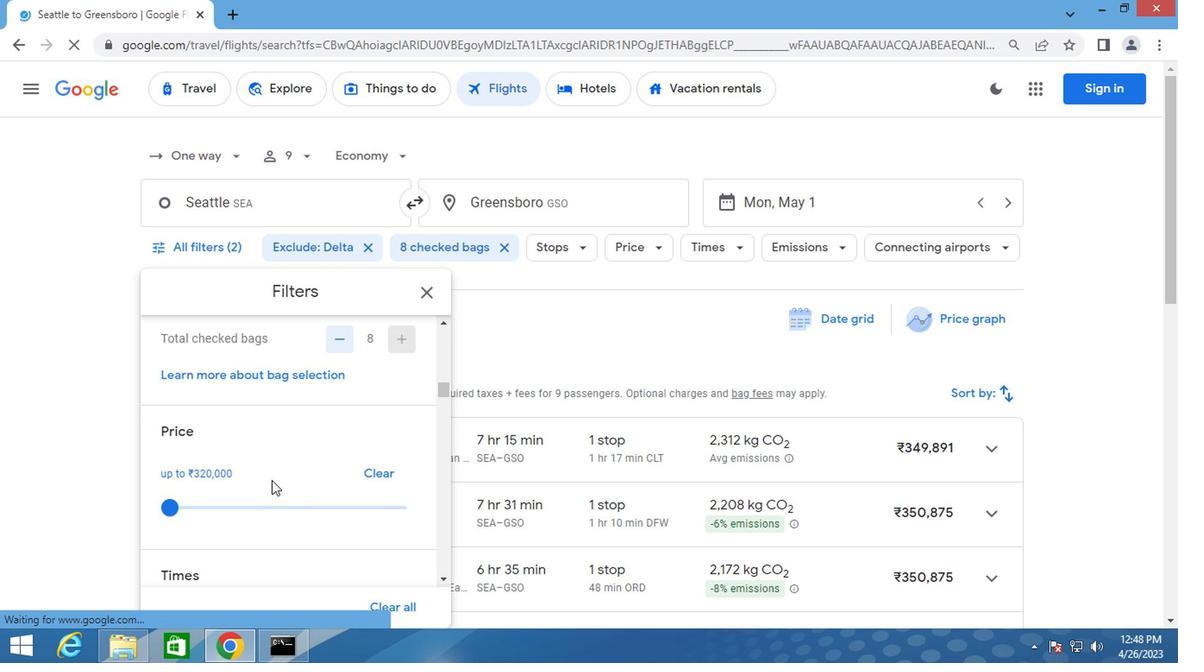 
Action: Mouse moved to (274, 498)
Screenshot: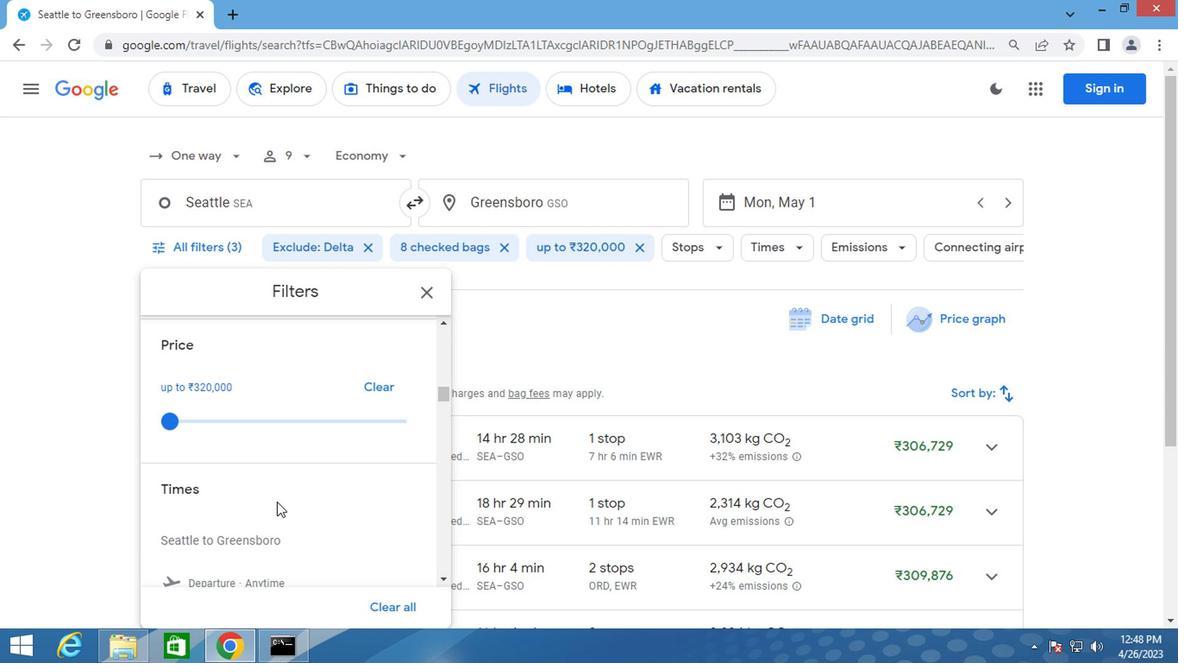 
Action: Mouse scrolled (274, 497) with delta (0, 0)
Screenshot: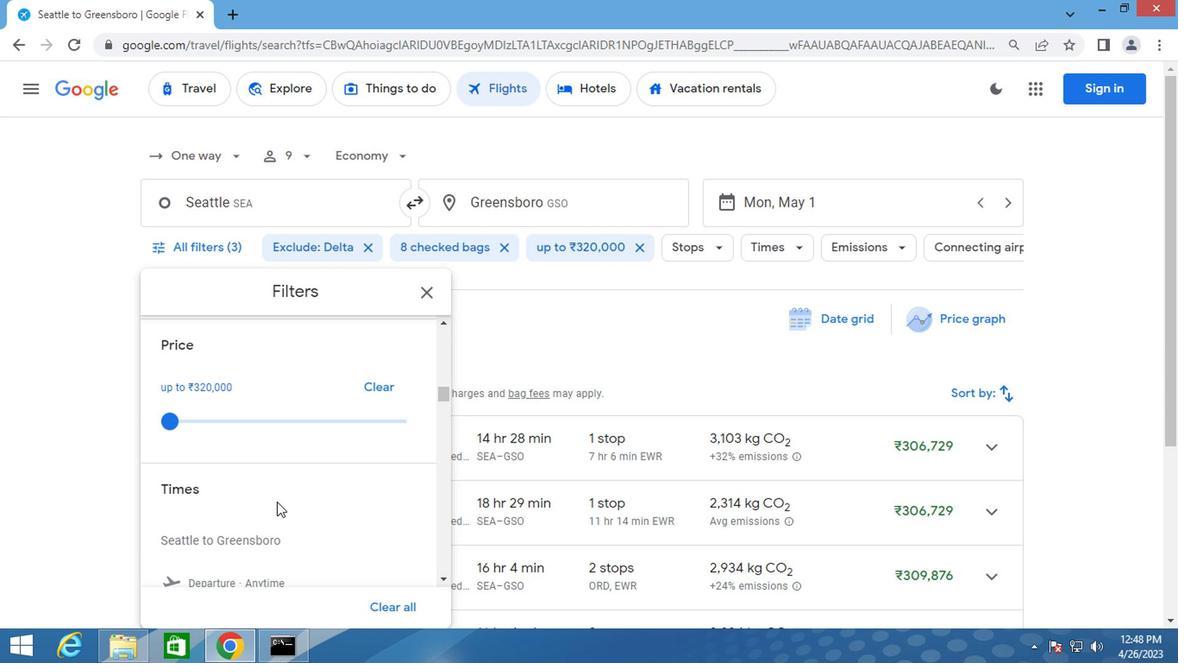 
Action: Mouse scrolled (274, 497) with delta (0, 0)
Screenshot: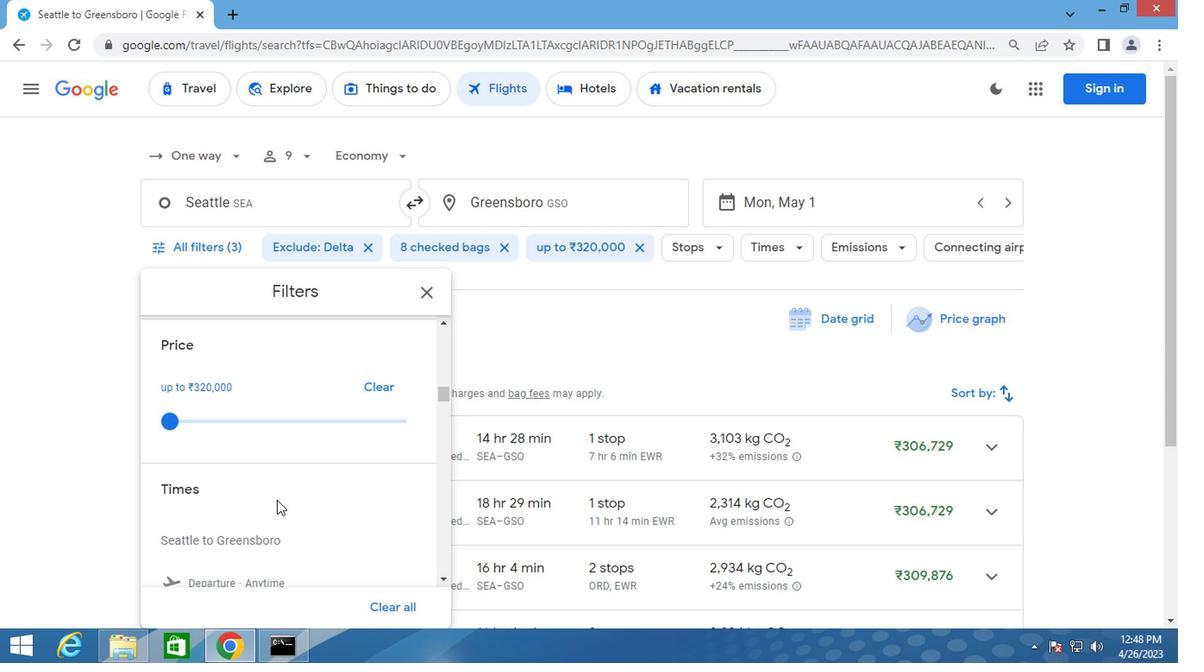 
Action: Mouse moved to (389, 453)
Screenshot: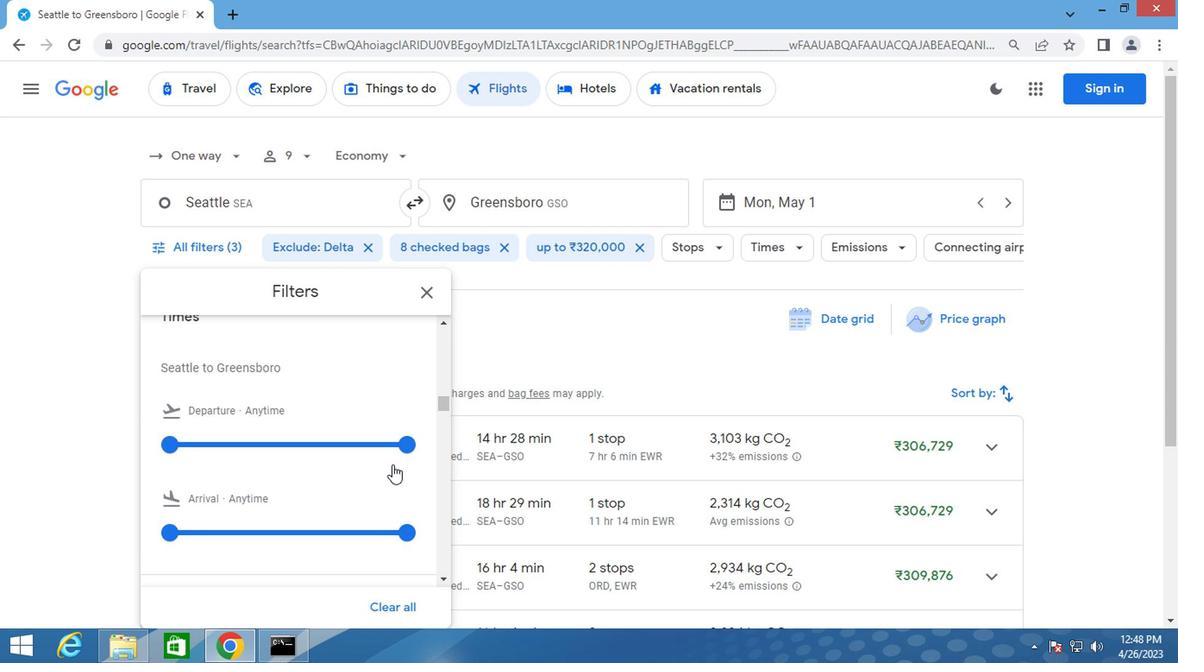 
Action: Mouse pressed left at (389, 453)
Screenshot: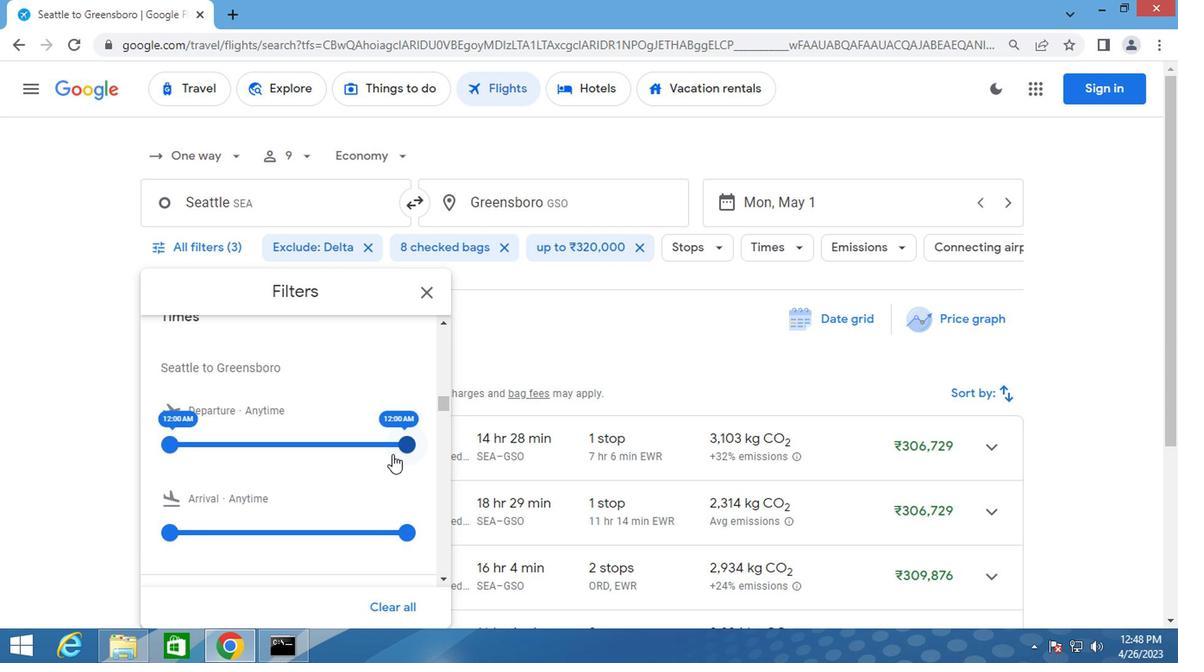 
Action: Mouse moved to (426, 294)
Screenshot: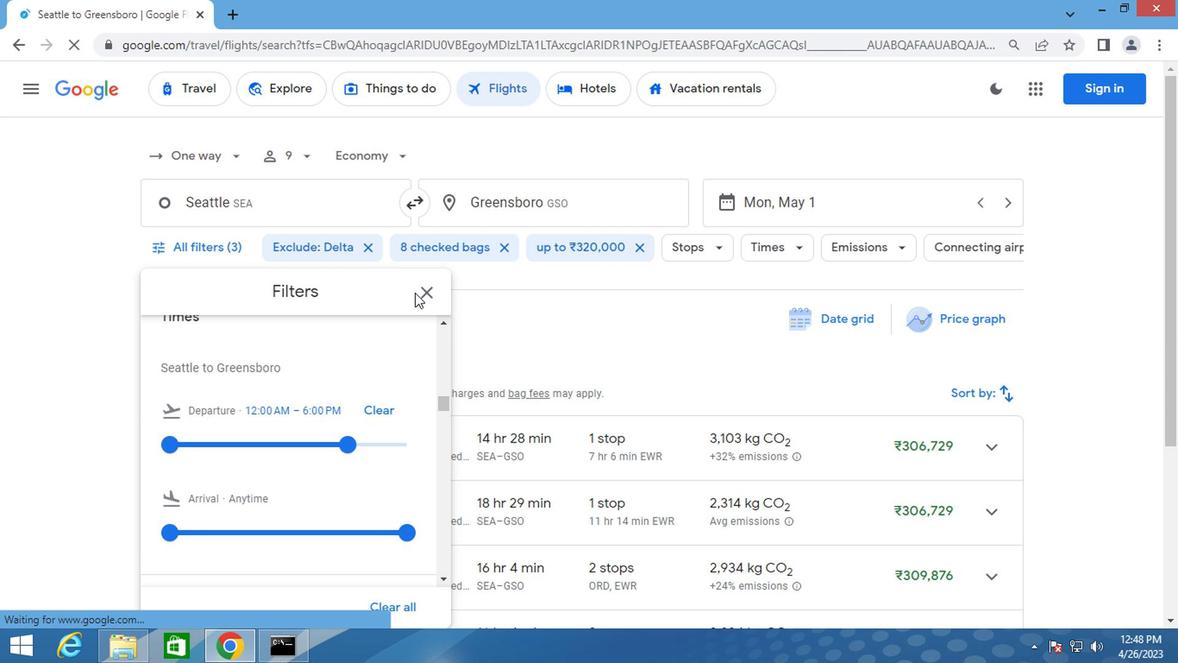 
Action: Mouse pressed left at (426, 294)
Screenshot: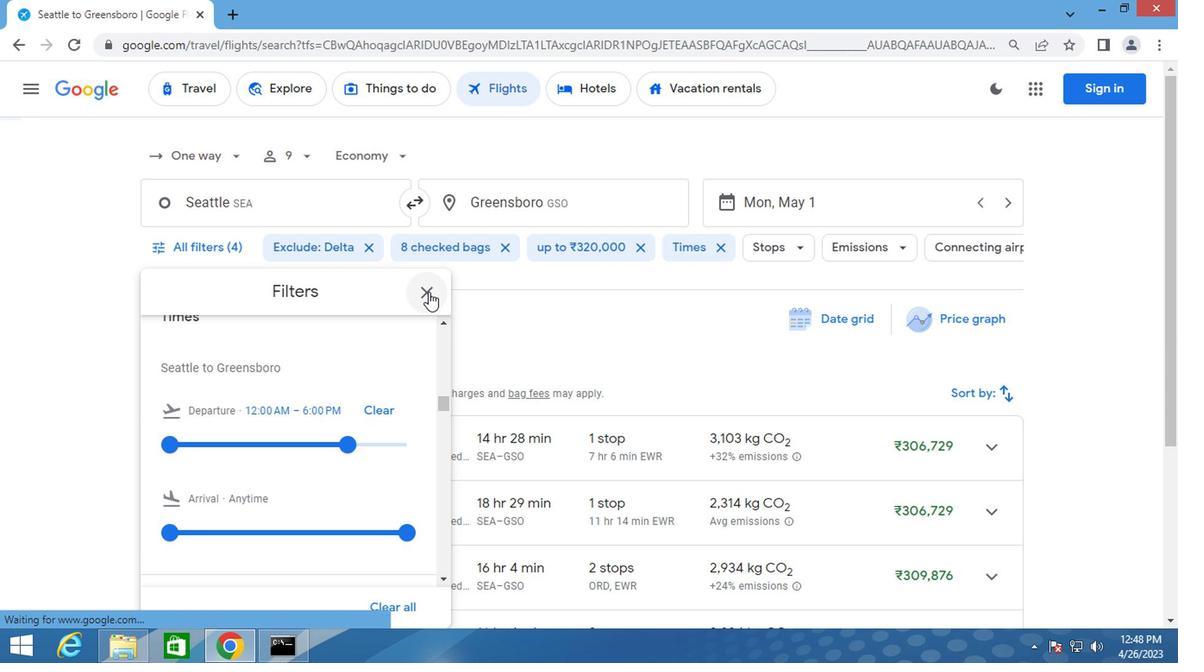
Action: Key pressed <Key.f8>
Screenshot: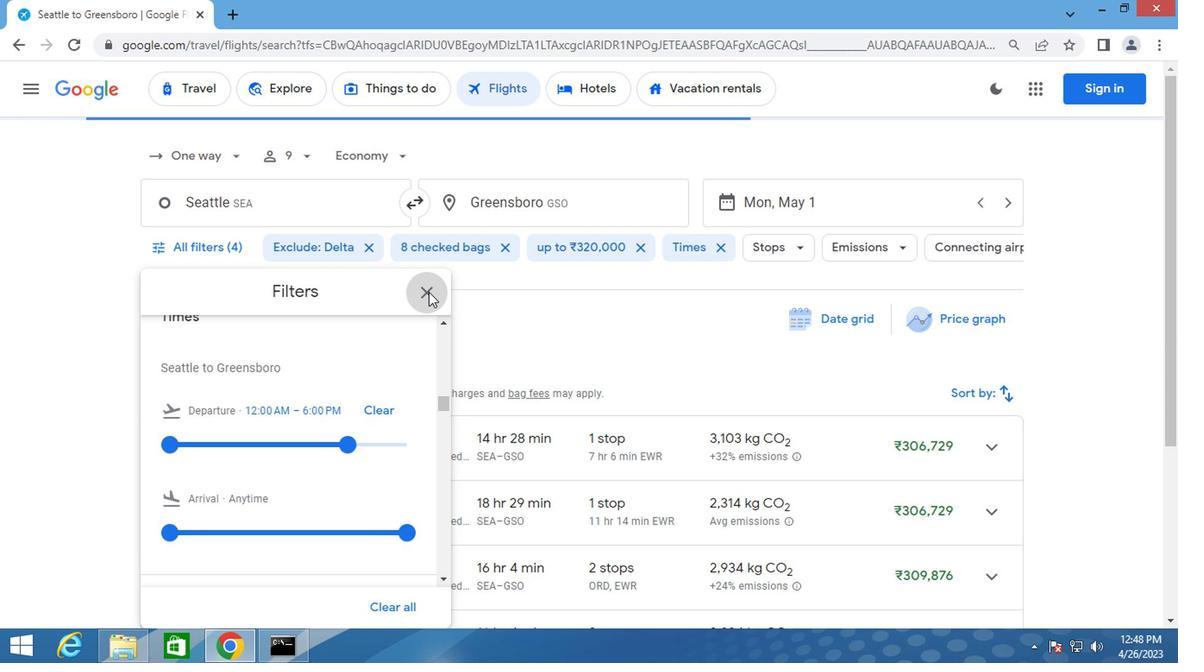 
